 Task: Add an event with the title Second Training Session: Sales Presentation Skills, date '2024/05/10', time 9:40 AM to 11:40 AMand add a description: The quality assurance team will examine the actual deliverables produced during the project, such as software applications, reports, or physical products. They will verify that the deliverables meet the specified requirements, functional specifications, and quality standards., put the event into Orange category . Add location for the event as: Luxor, Egypt, logged in from the account softage.8@softage.netand send the event invitation to softage.6@softage.net and softage.7@softage.net. Set a reminder for the event 12 hour before
Action: Mouse moved to (138, 179)
Screenshot: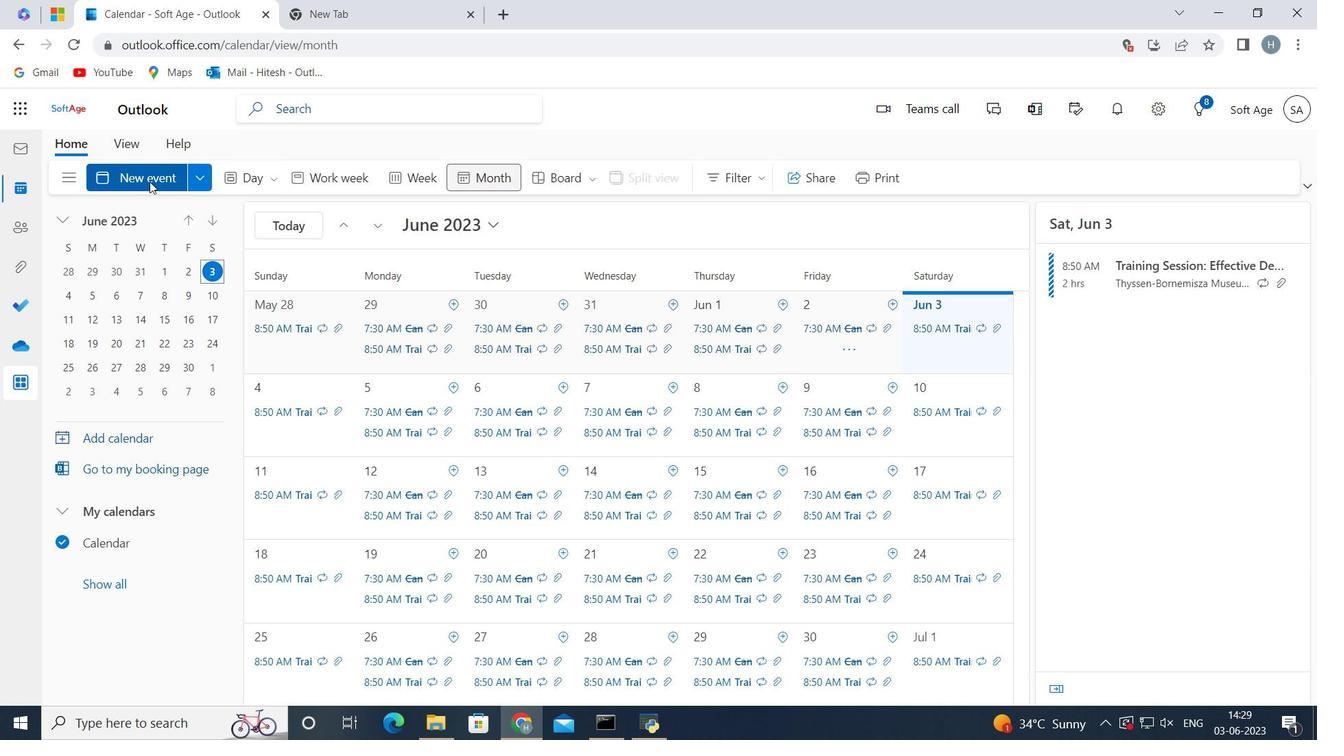 
Action: Mouse pressed left at (138, 179)
Screenshot: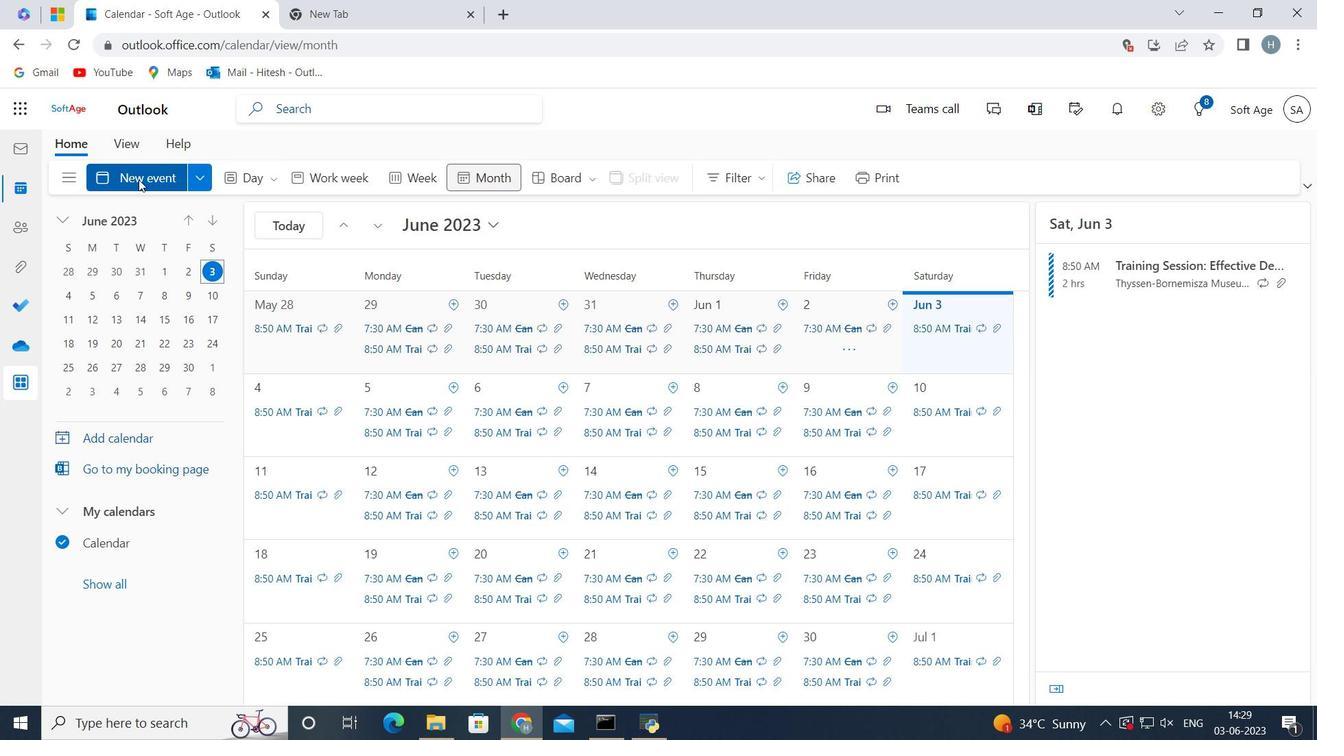 
Action: Mouse moved to (358, 282)
Screenshot: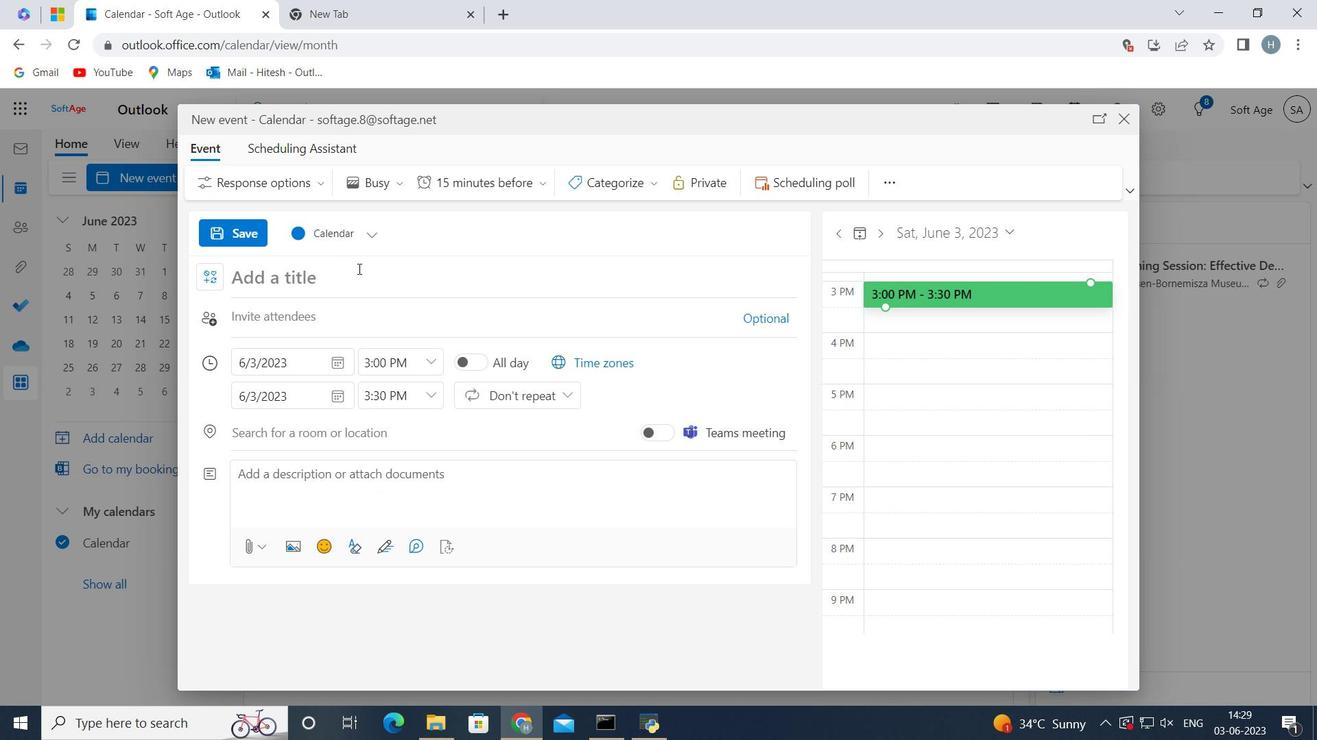 
Action: Mouse pressed left at (358, 282)
Screenshot: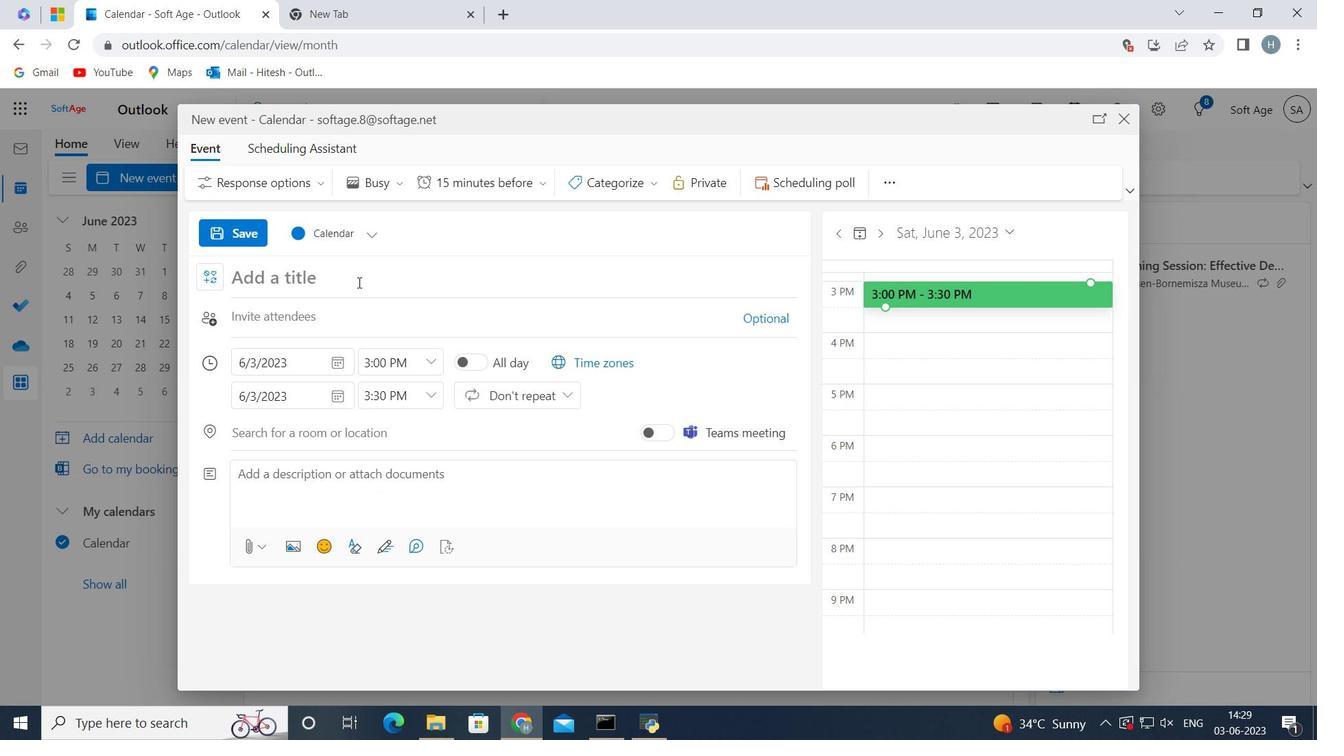 
Action: Key pressed <Key.shift>Second<Key.space><Key.shift><Key.shift><Key.shift><Key.shift>Training<Key.space><Key.shift>Session<Key.shift_r>:<Key.space><Key.shift>Sales<Key.space><Key.shift>Presentation<Key.space><Key.shift>Skills<Key.space>
Screenshot: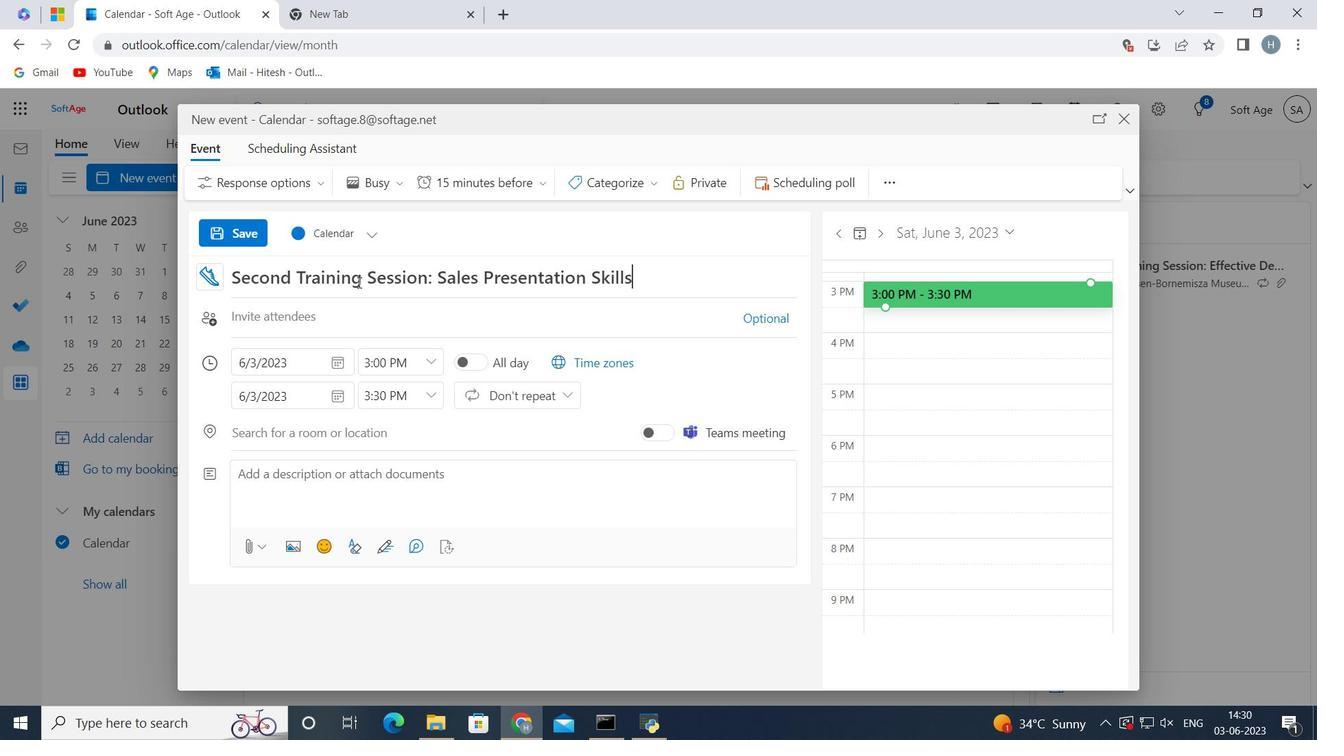 
Action: Mouse moved to (338, 365)
Screenshot: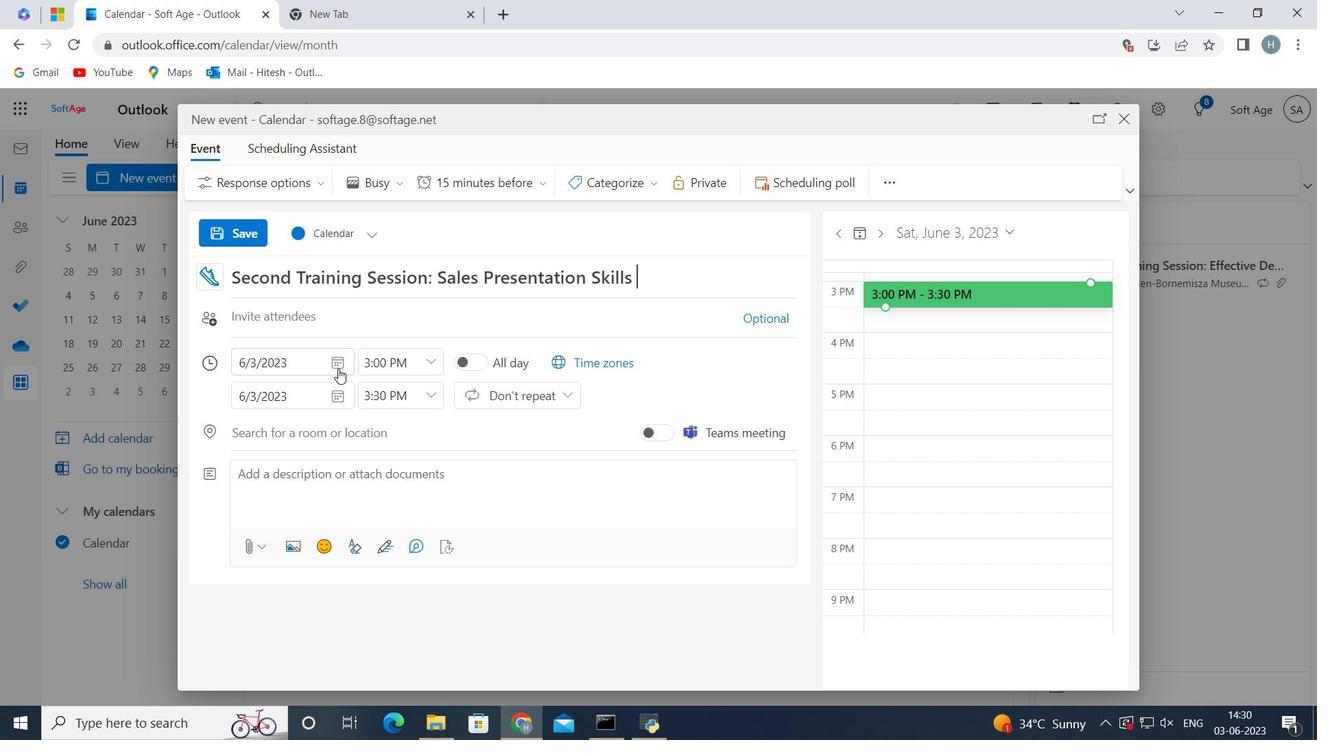 
Action: Mouse pressed left at (338, 365)
Screenshot: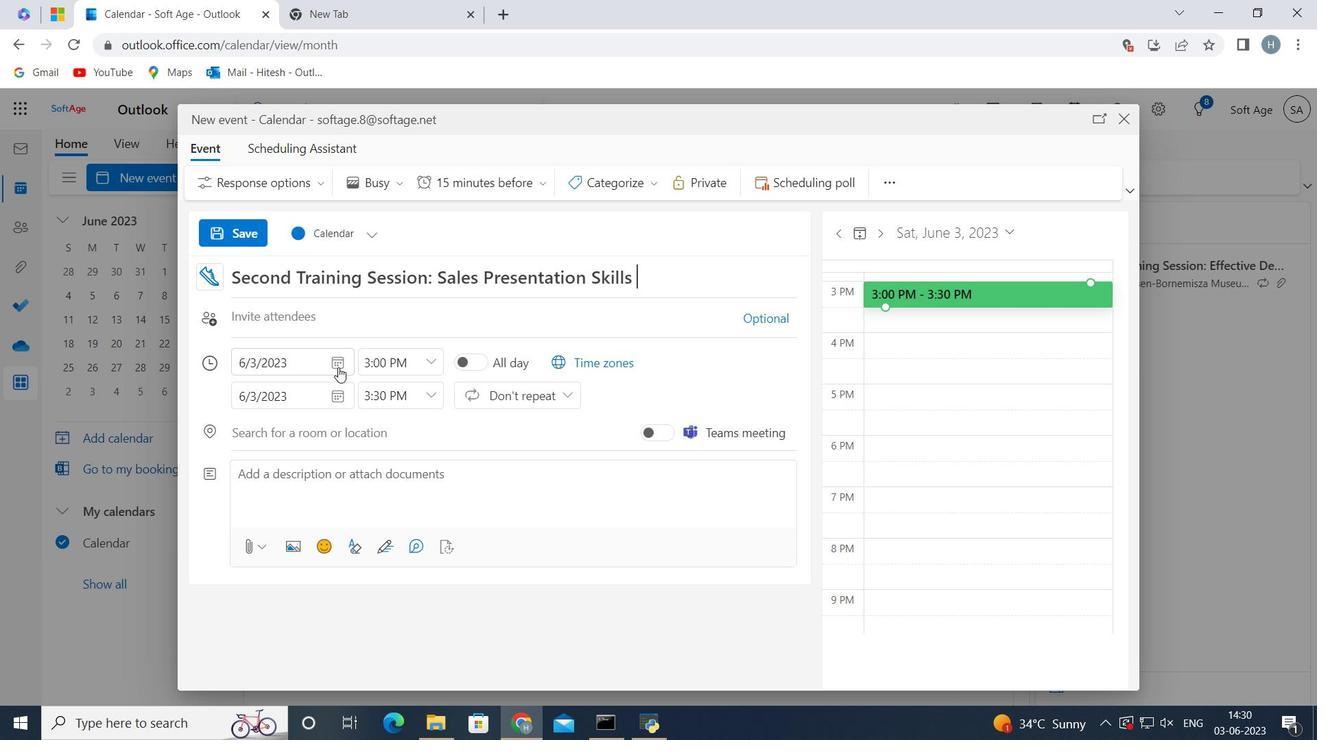 
Action: Mouse moved to (302, 401)
Screenshot: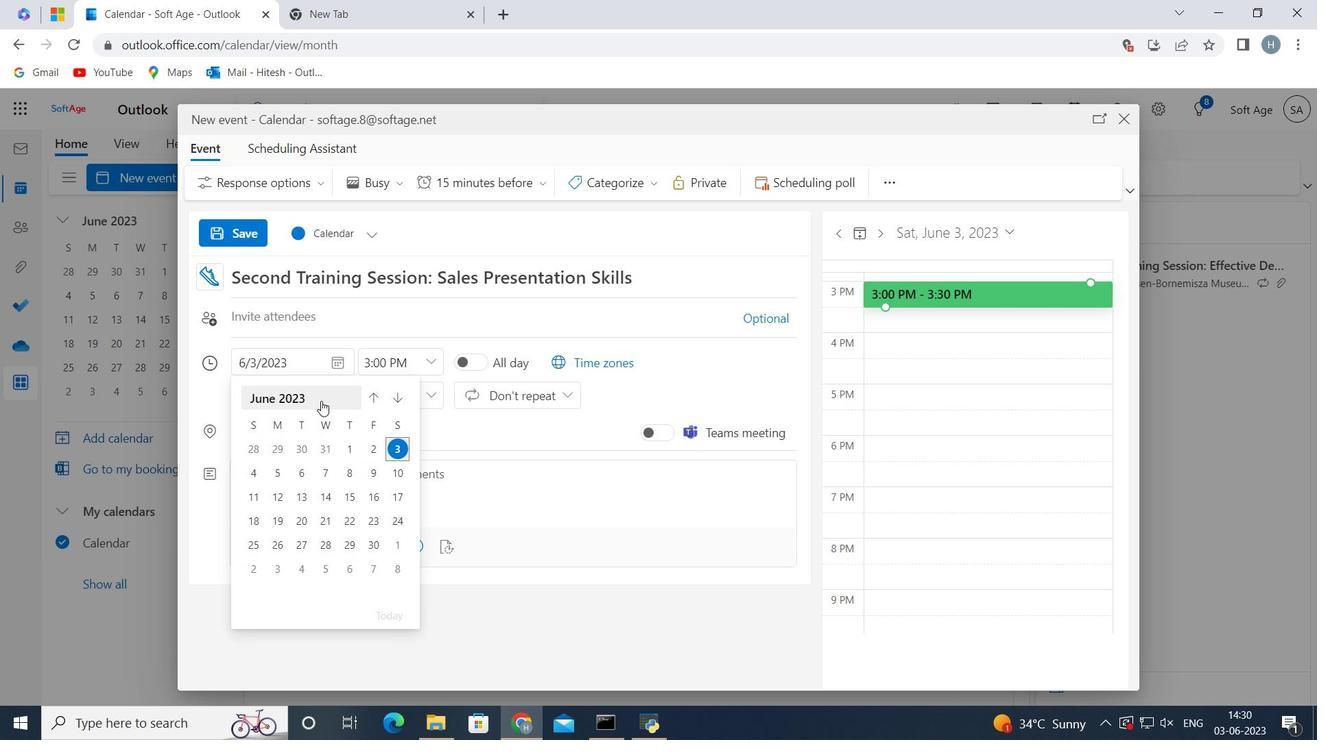 
Action: Mouse pressed left at (302, 401)
Screenshot: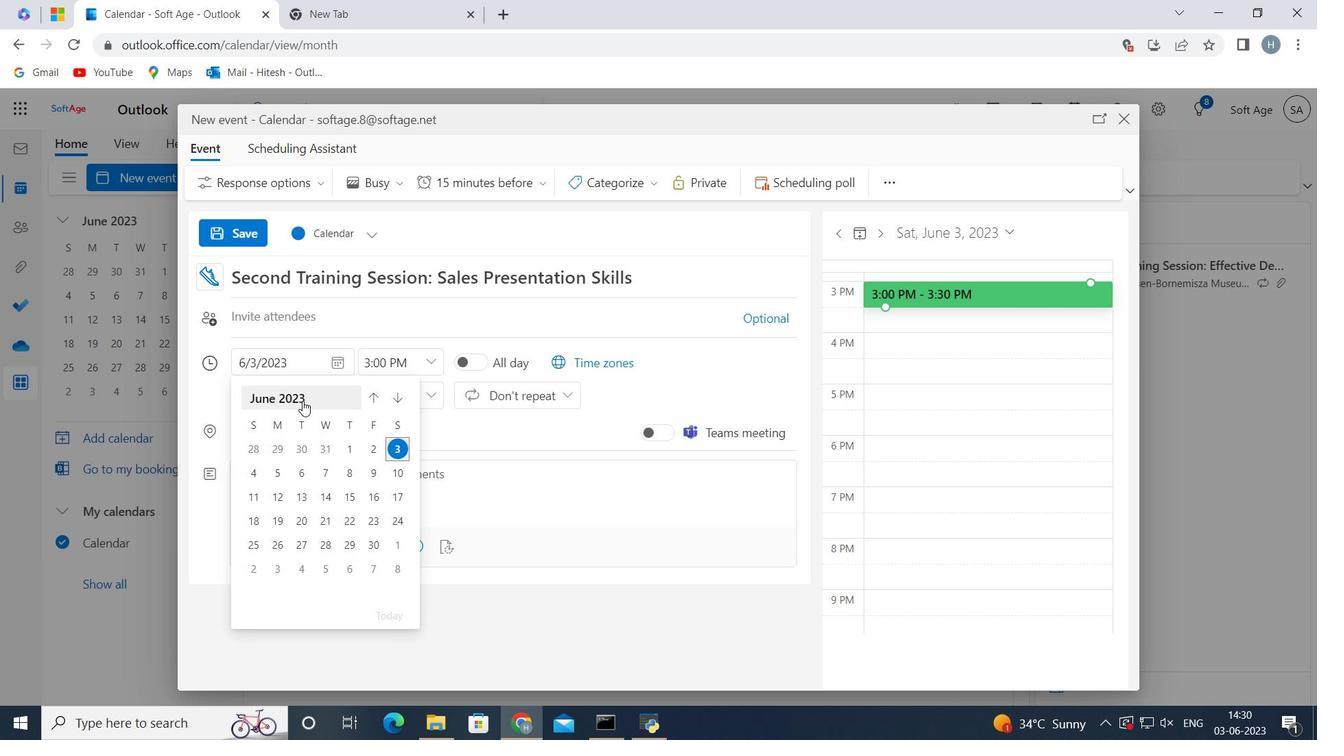 
Action: Mouse moved to (301, 400)
Screenshot: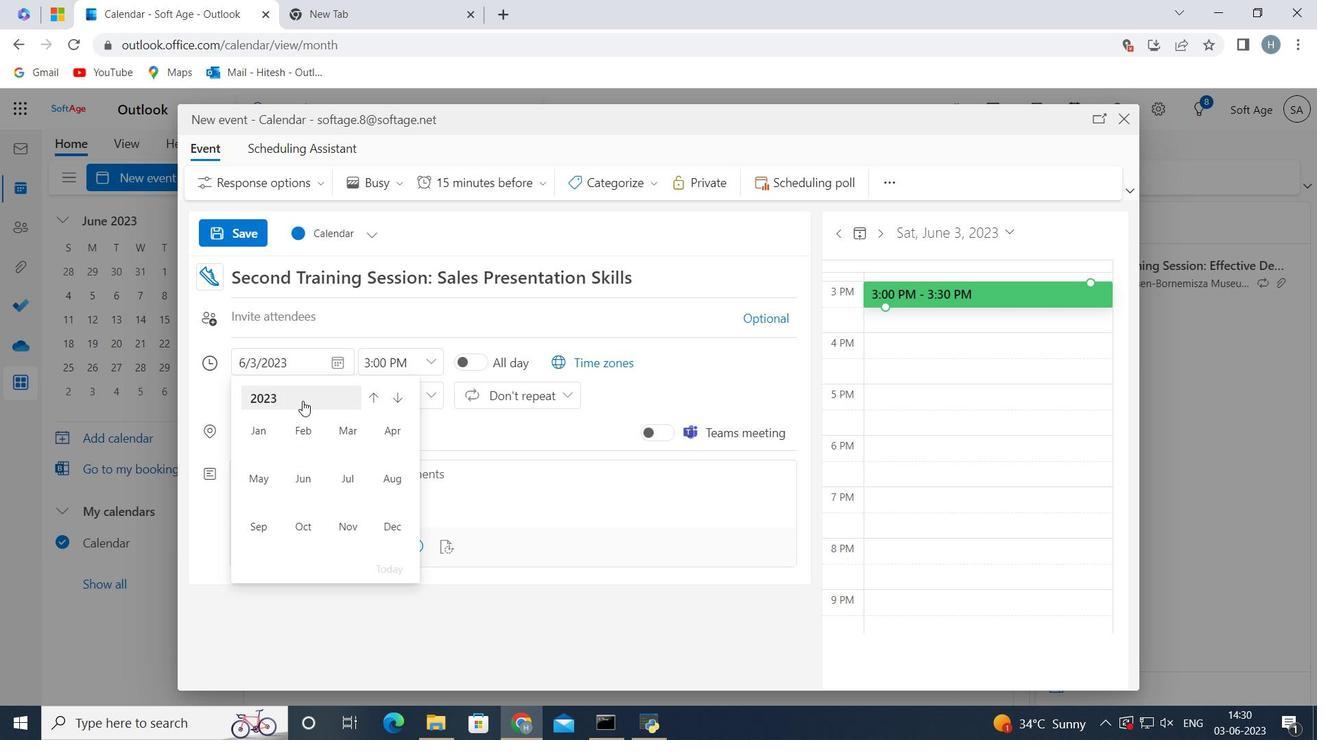 
Action: Mouse pressed left at (301, 400)
Screenshot: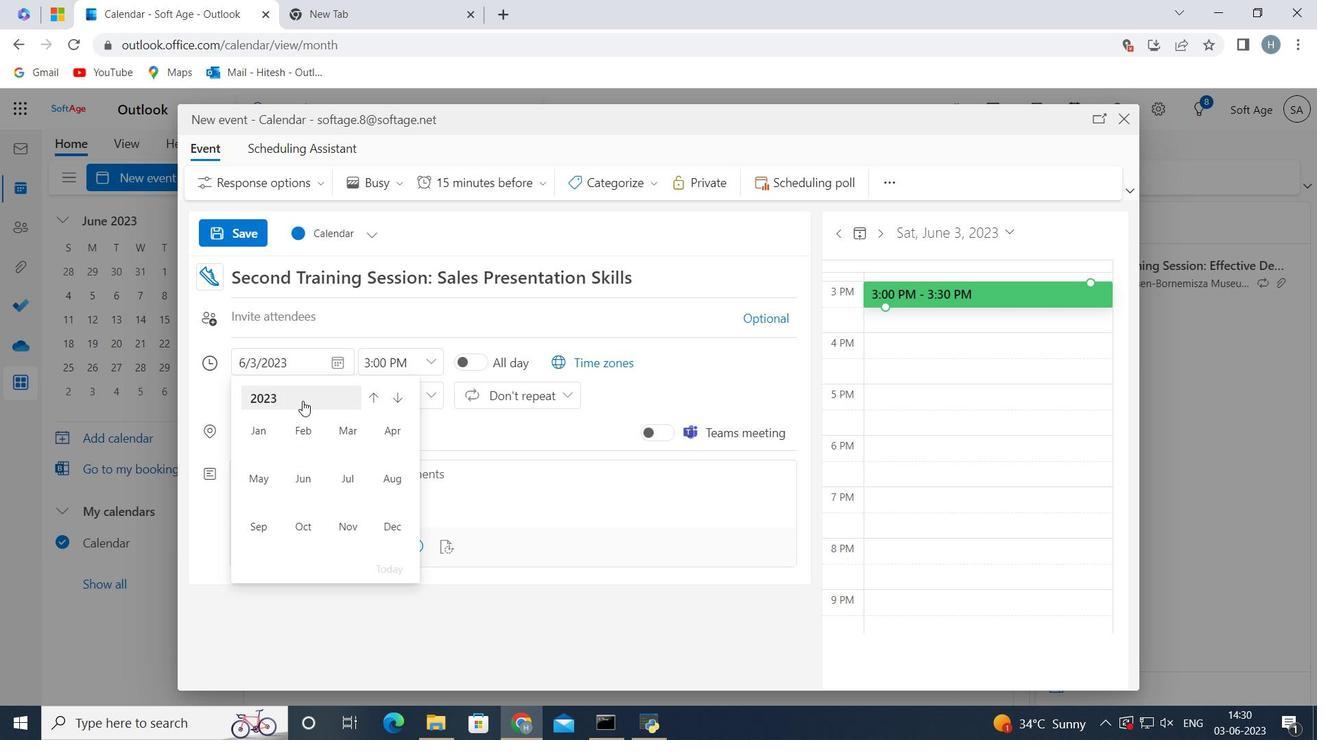 
Action: Mouse moved to (260, 472)
Screenshot: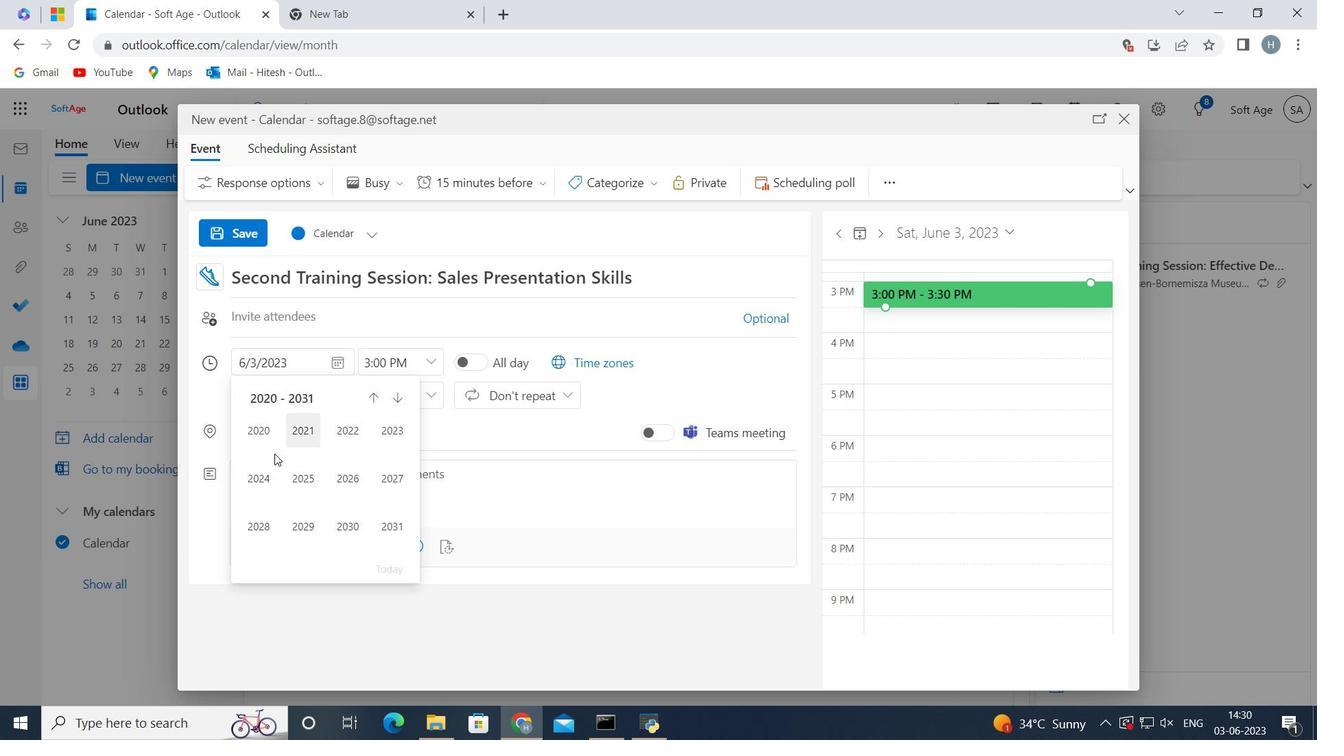 
Action: Mouse pressed left at (260, 472)
Screenshot: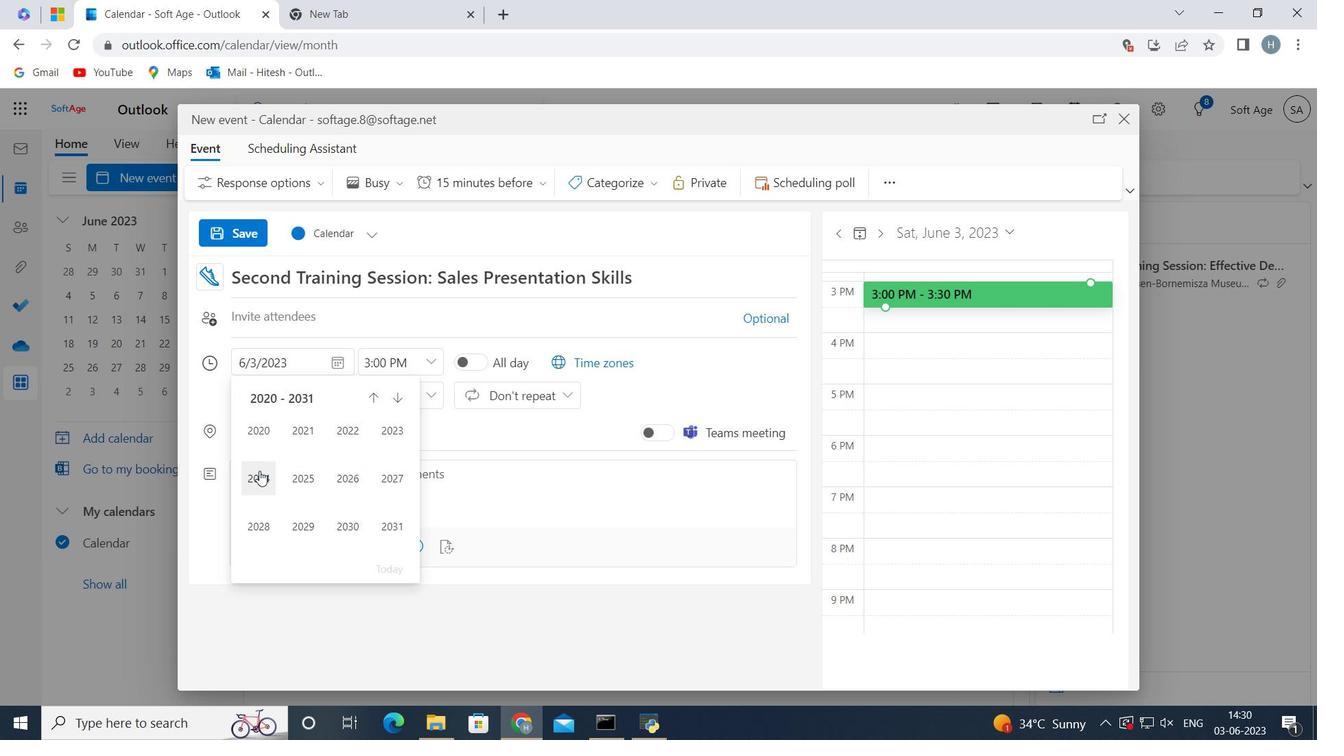 
Action: Mouse moved to (268, 469)
Screenshot: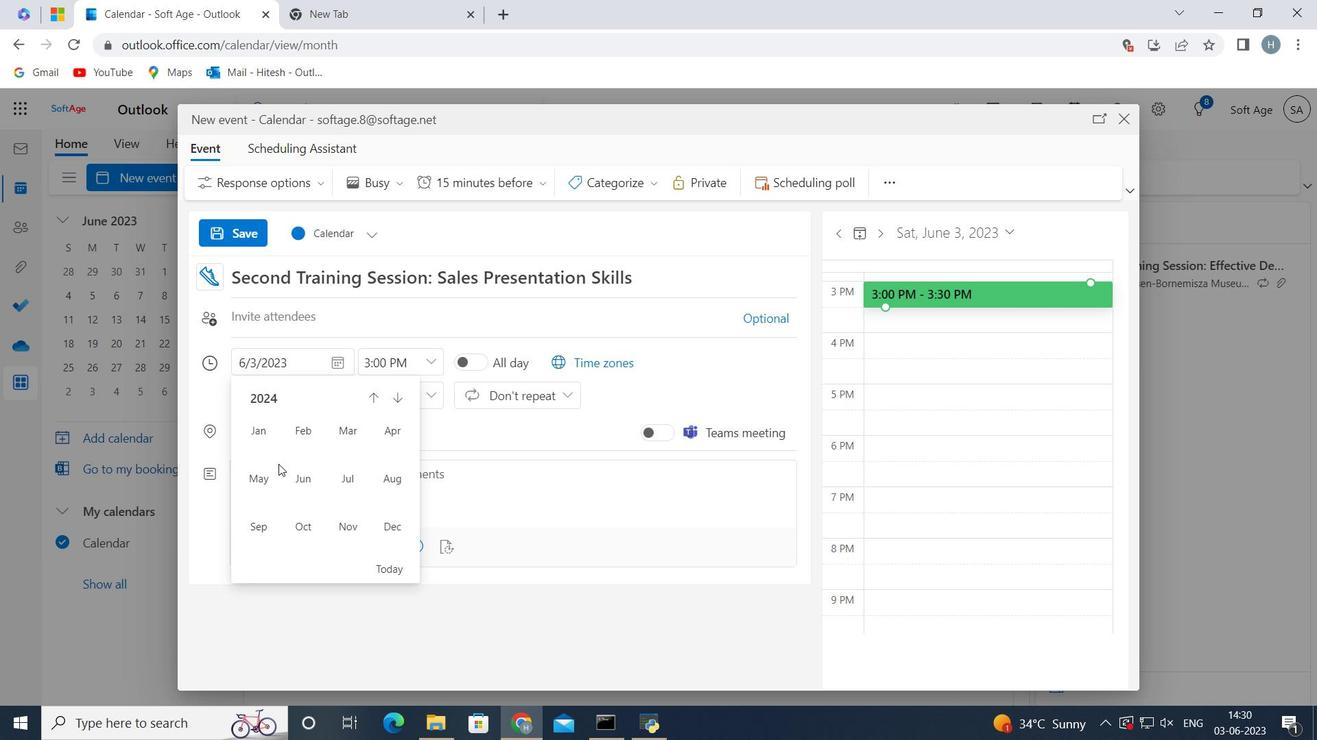 
Action: Mouse pressed left at (268, 469)
Screenshot: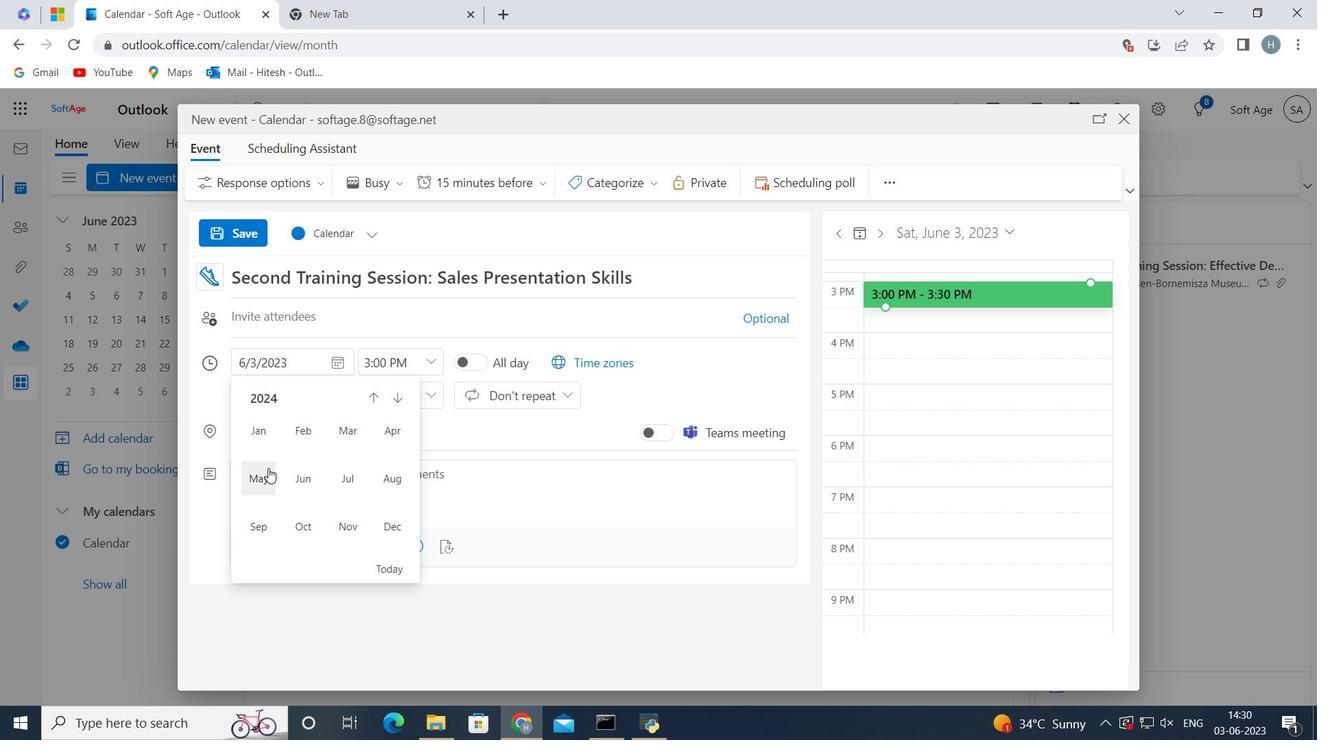 
Action: Mouse moved to (375, 473)
Screenshot: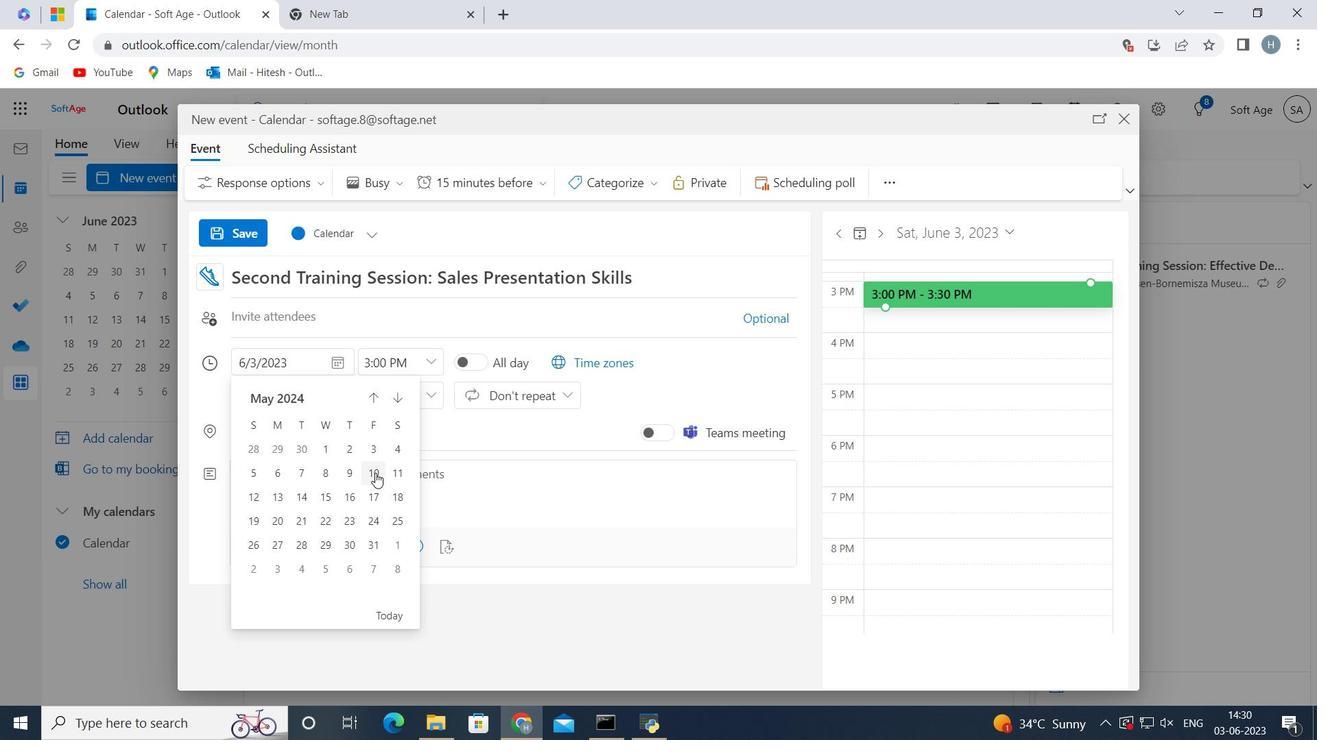 
Action: Mouse pressed left at (375, 473)
Screenshot: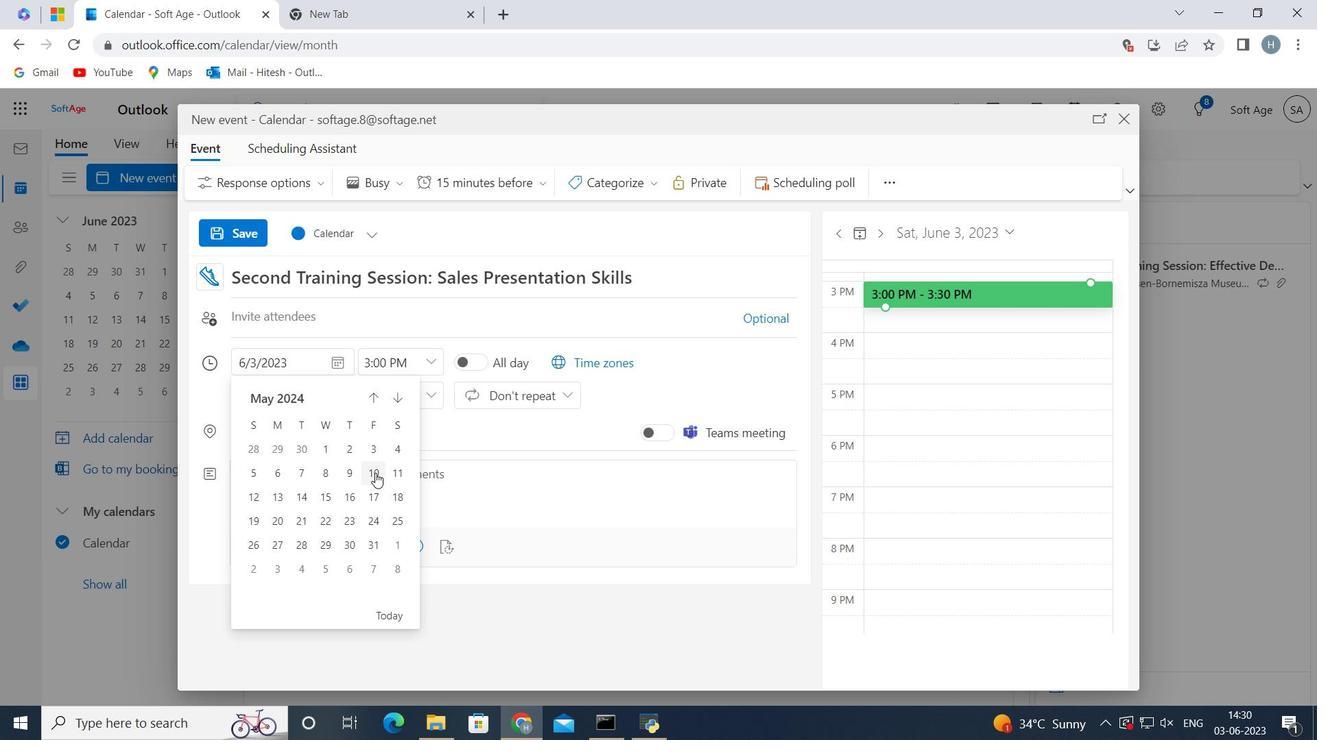
Action: Mouse moved to (429, 362)
Screenshot: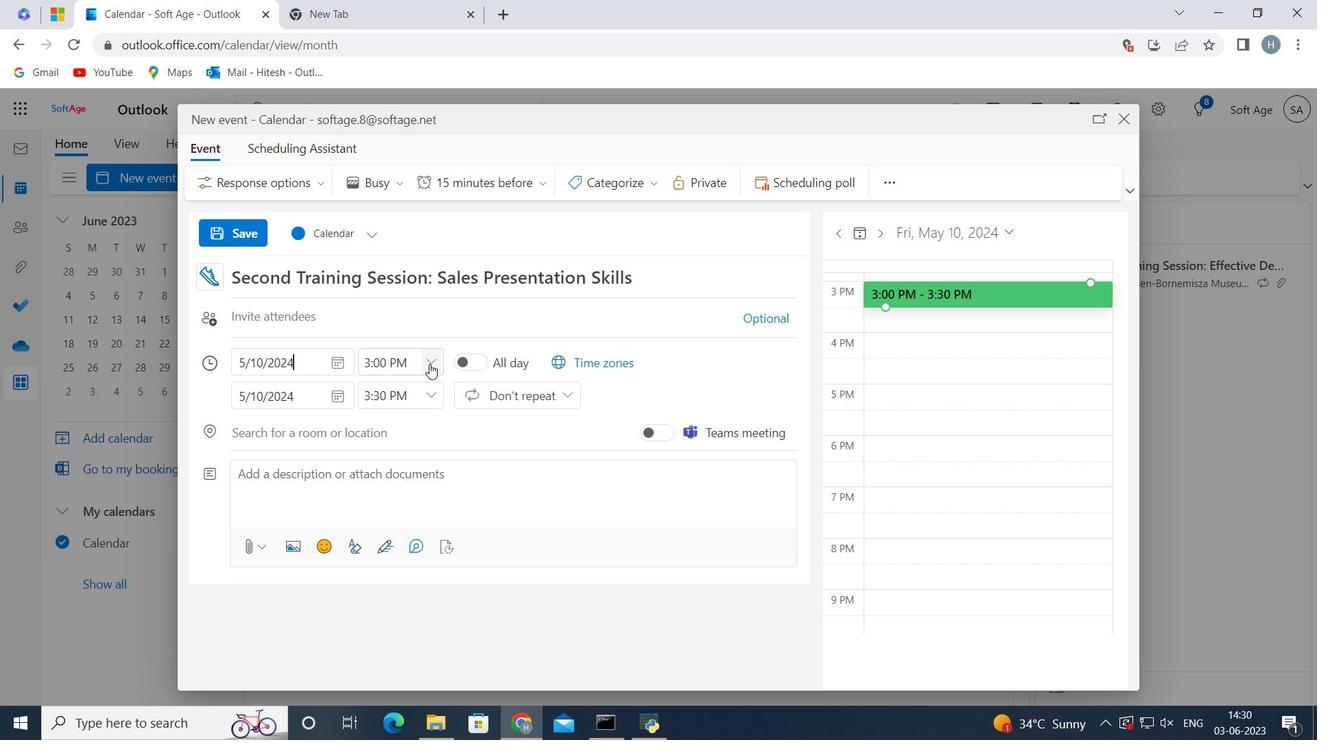 
Action: Mouse pressed left at (429, 362)
Screenshot: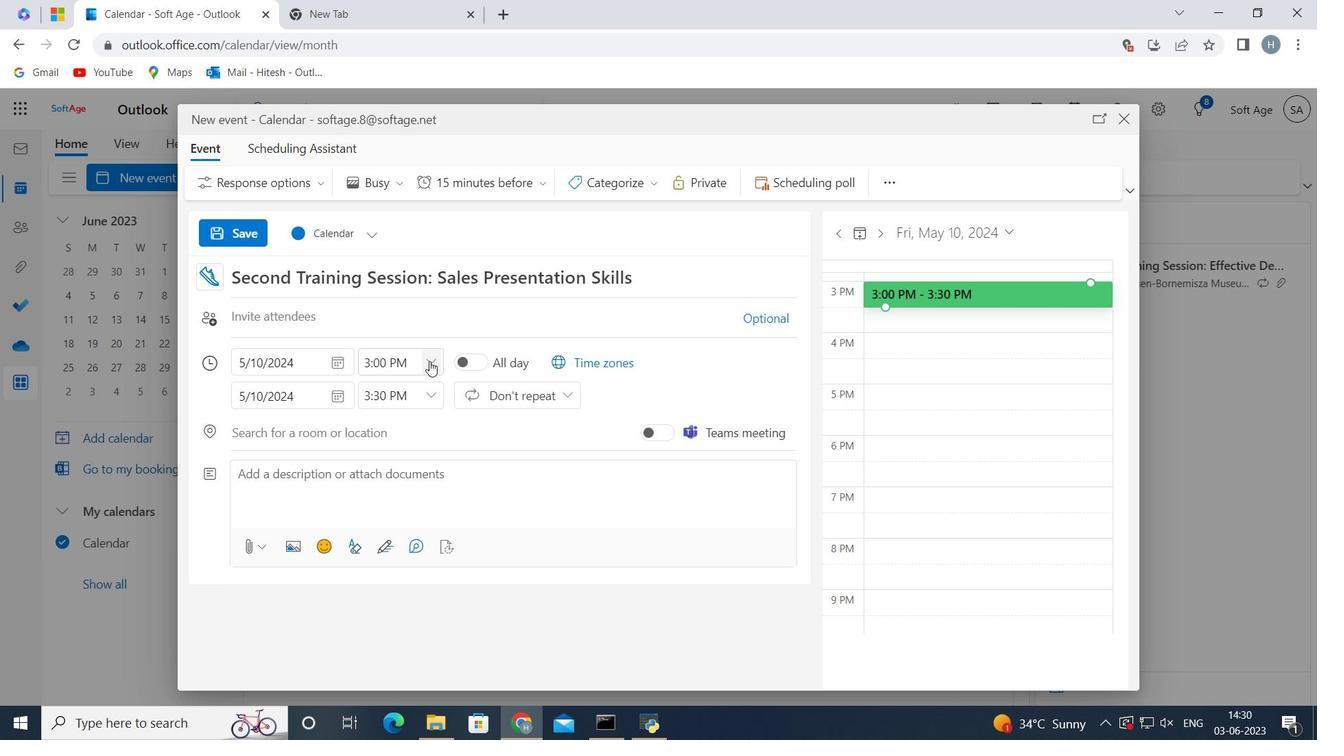 
Action: Mouse moved to (394, 437)
Screenshot: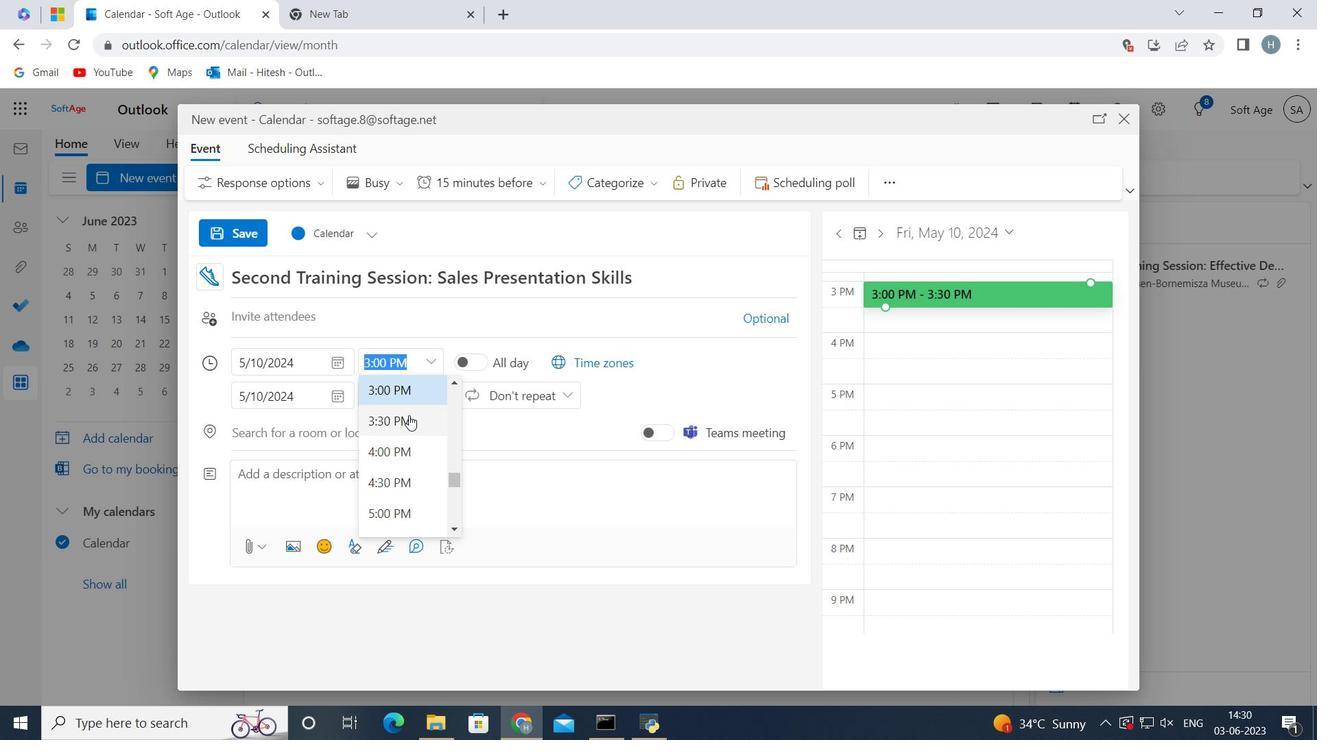 
Action: Mouse scrolled (394, 438) with delta (0, 0)
Screenshot: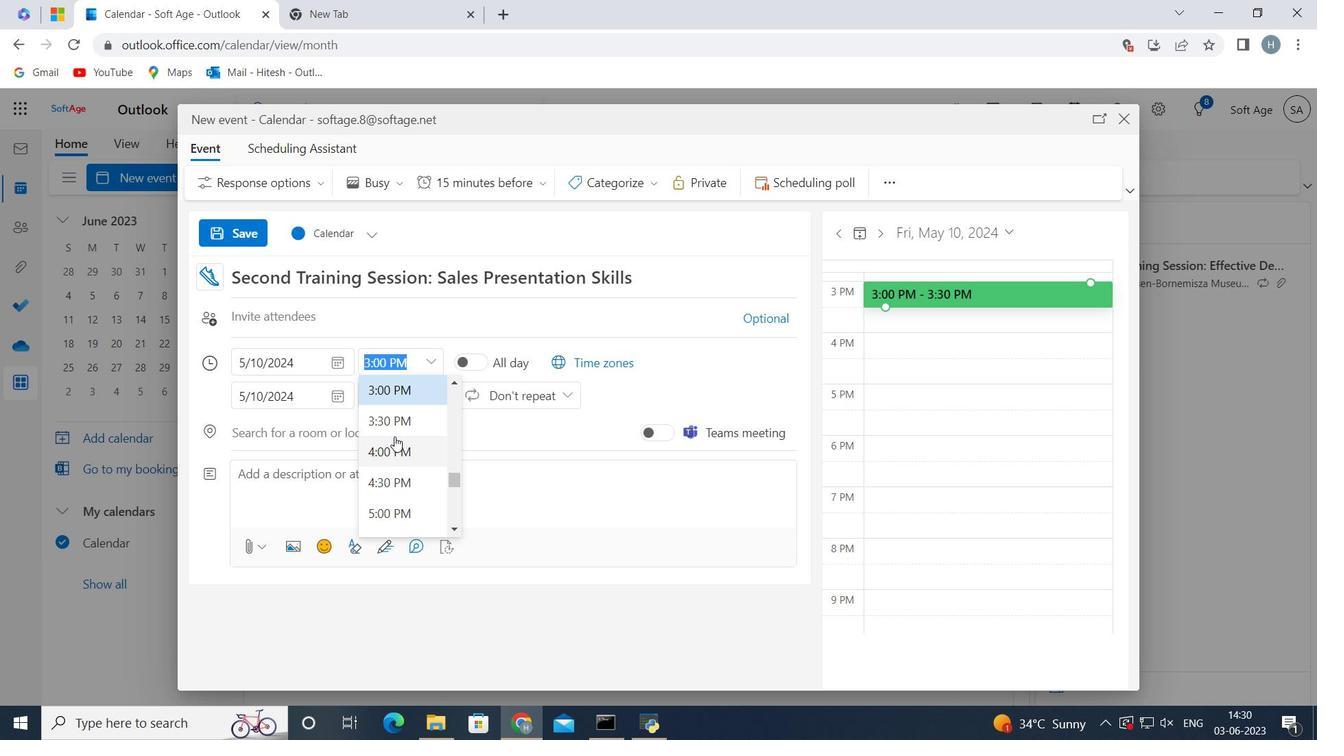 
Action: Mouse scrolled (394, 438) with delta (0, 0)
Screenshot: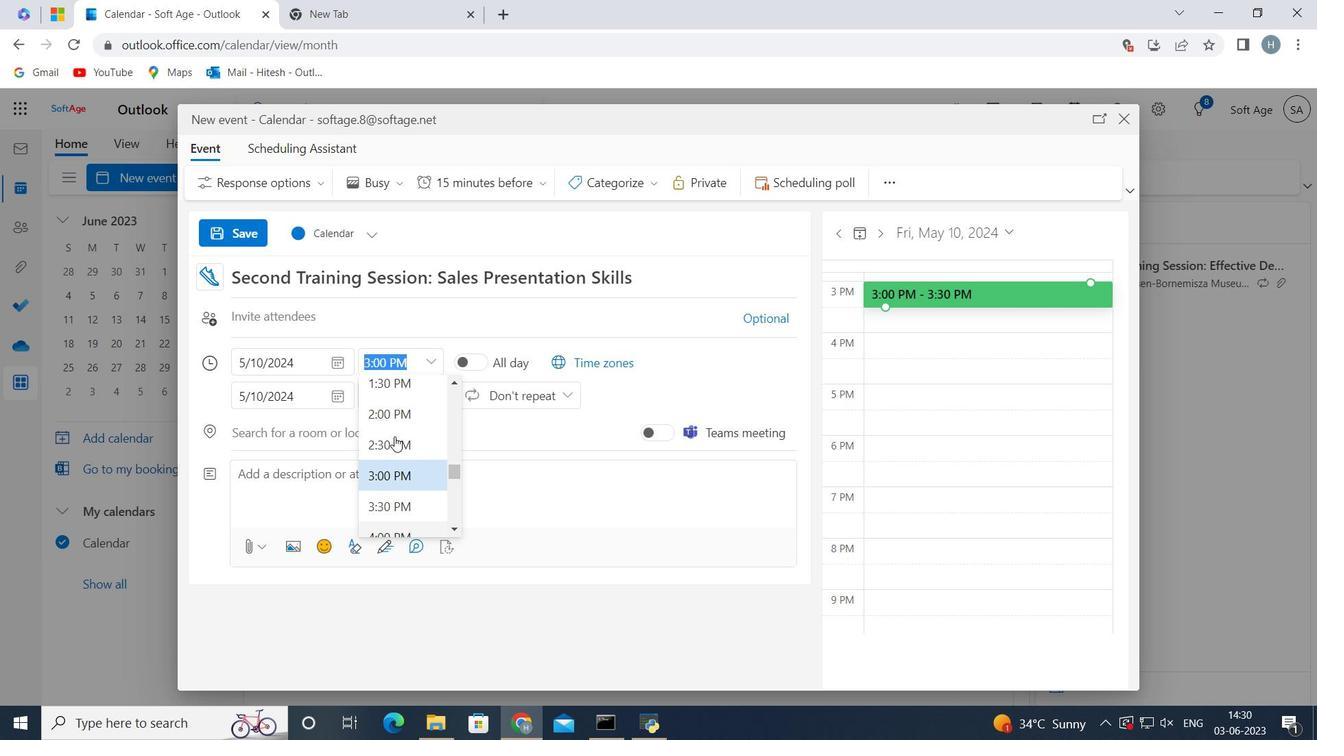 
Action: Mouse scrolled (394, 438) with delta (0, 0)
Screenshot: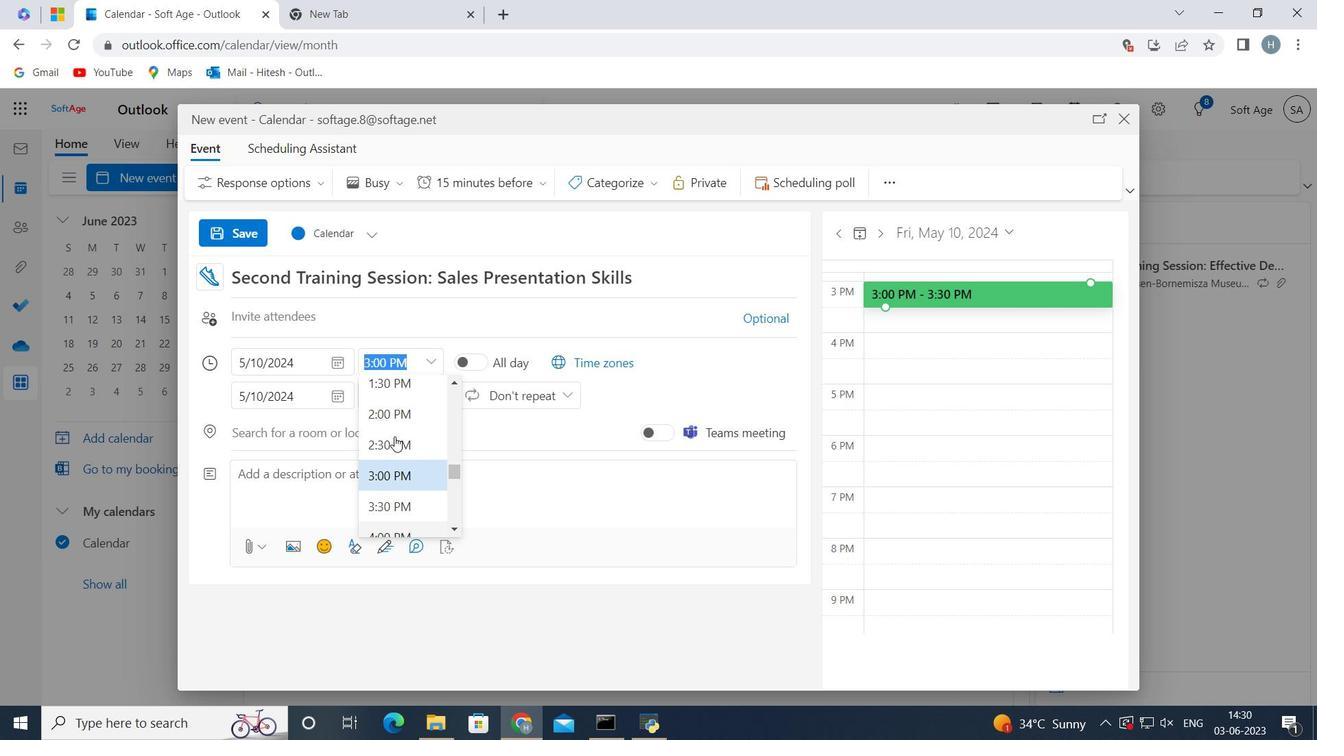 
Action: Mouse scrolled (394, 438) with delta (0, 0)
Screenshot: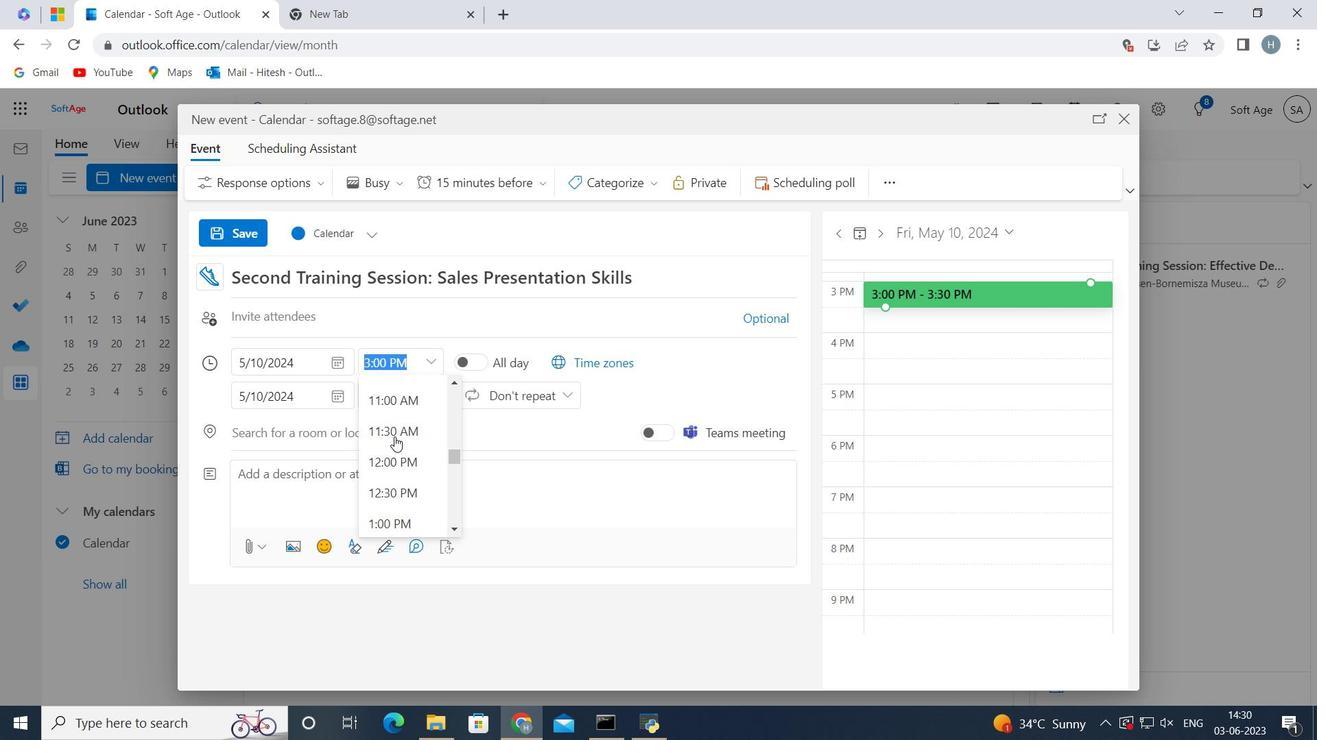 
Action: Mouse scrolled (394, 438) with delta (0, 0)
Screenshot: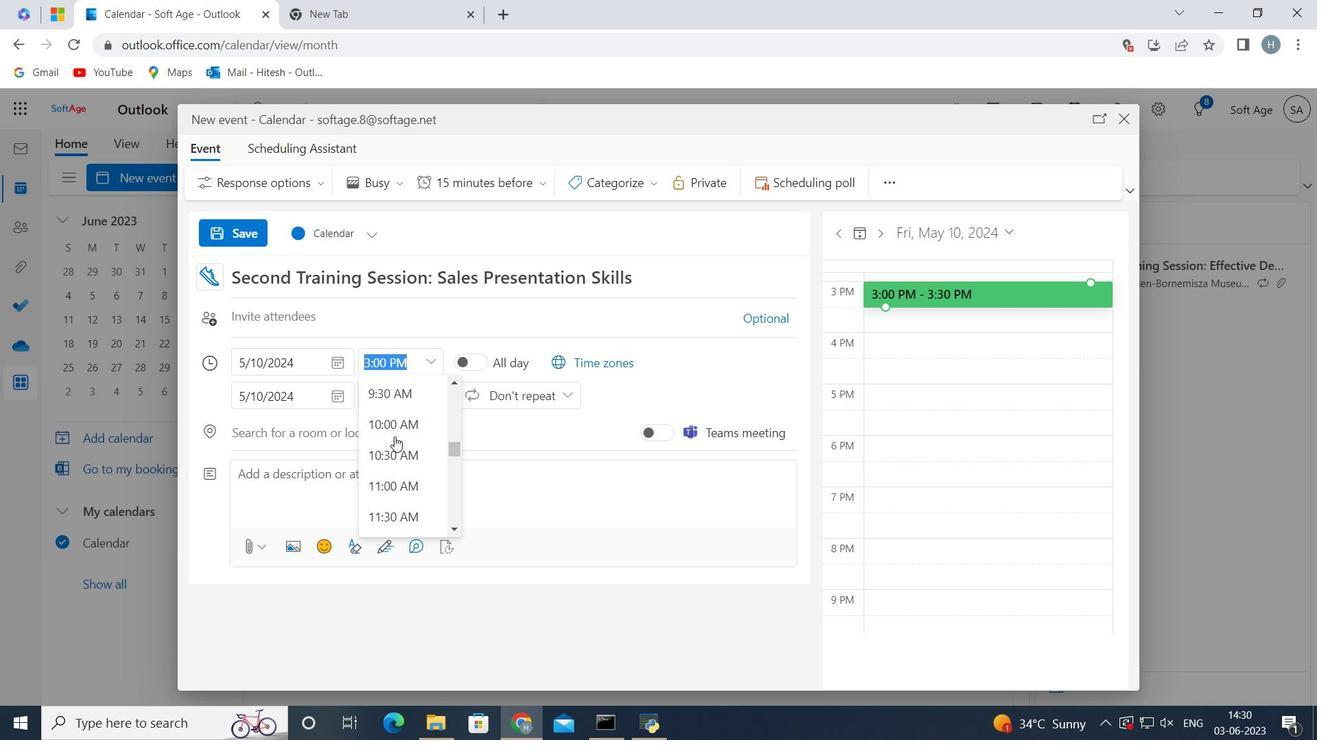 
Action: Mouse moved to (374, 478)
Screenshot: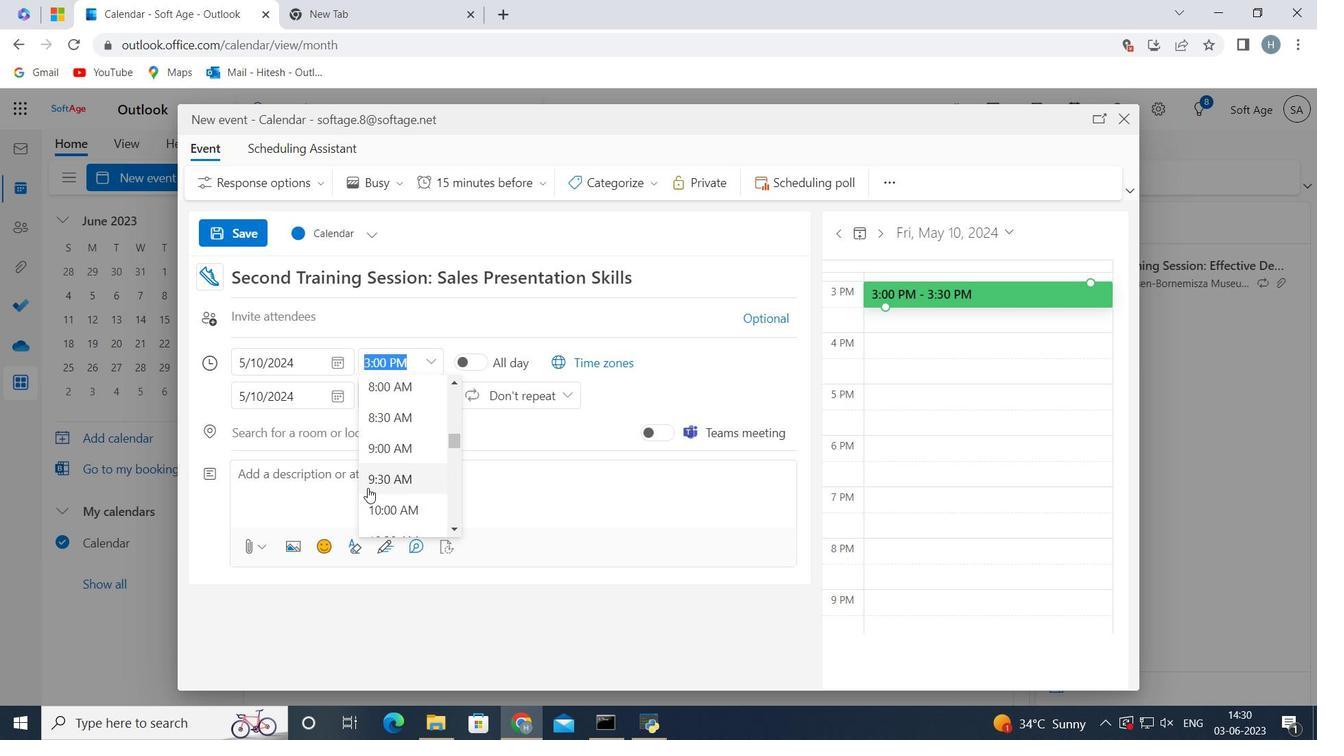 
Action: Mouse pressed left at (374, 478)
Screenshot: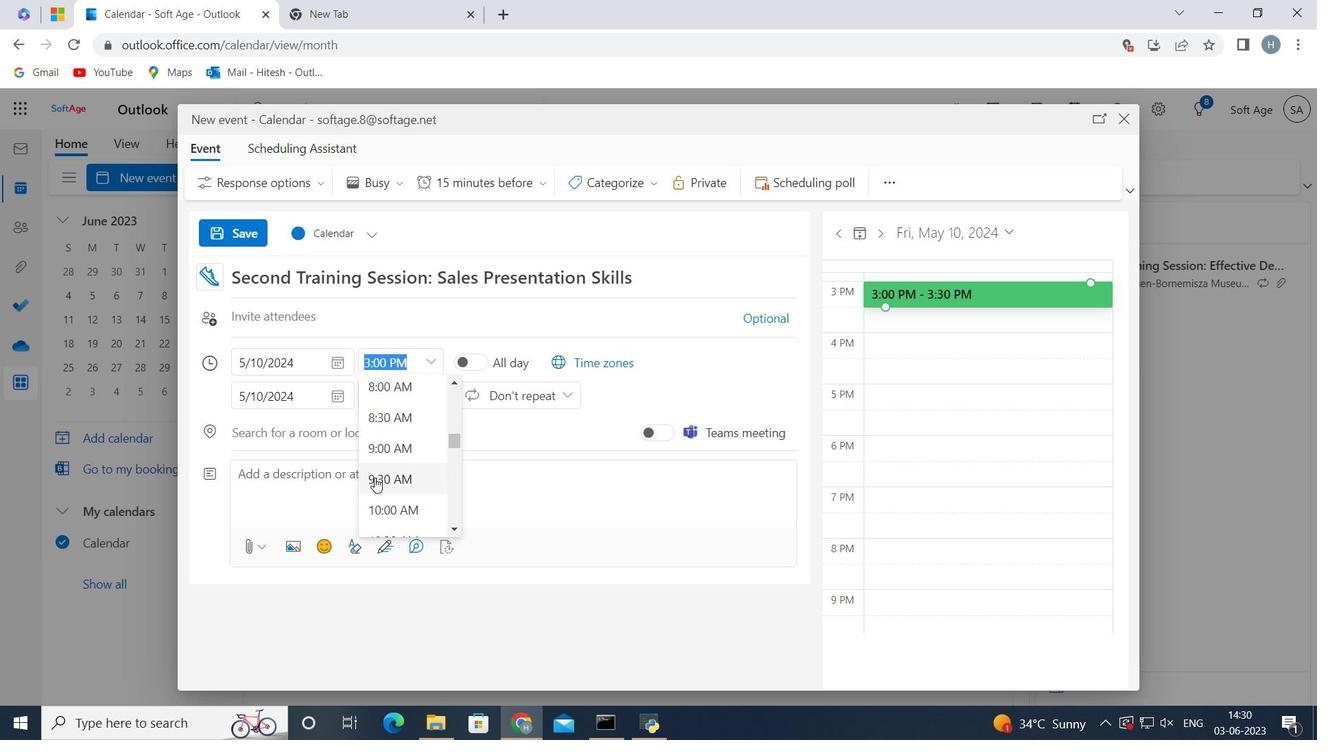 
Action: Mouse moved to (389, 357)
Screenshot: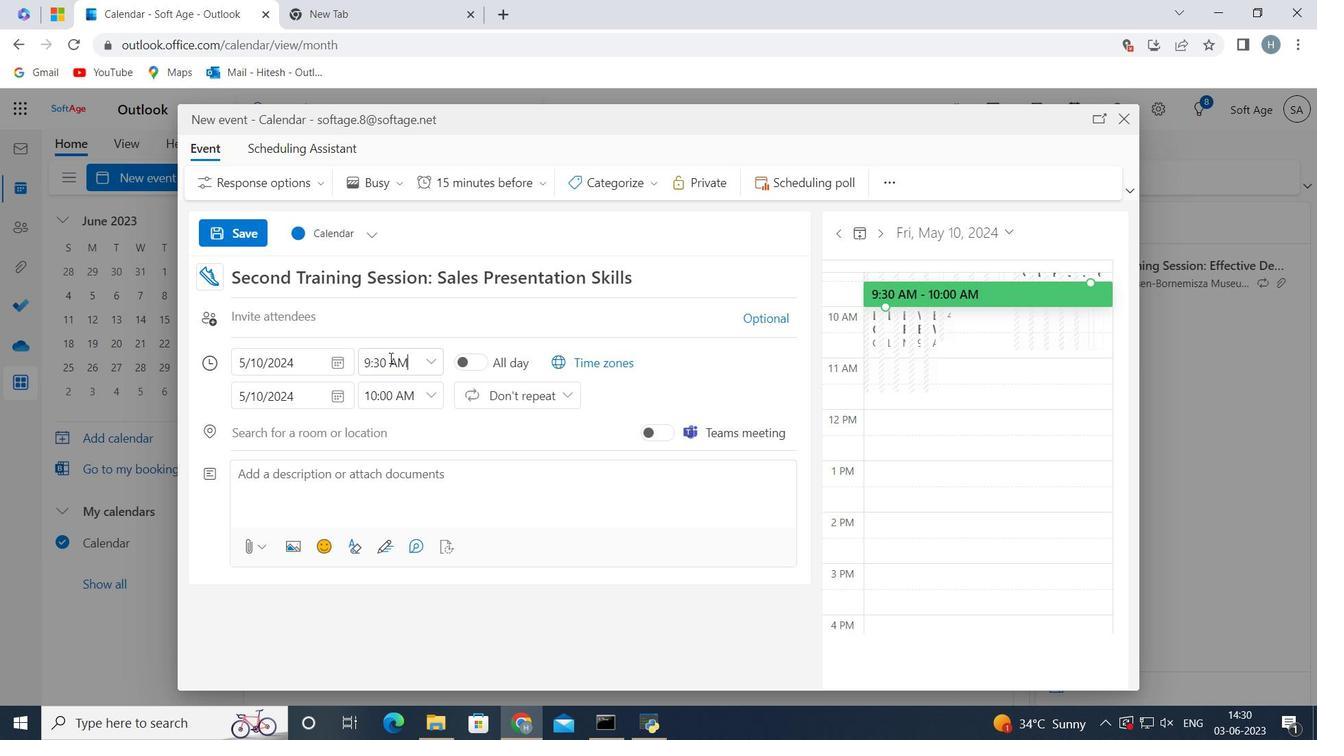
Action: Mouse pressed left at (389, 357)
Screenshot: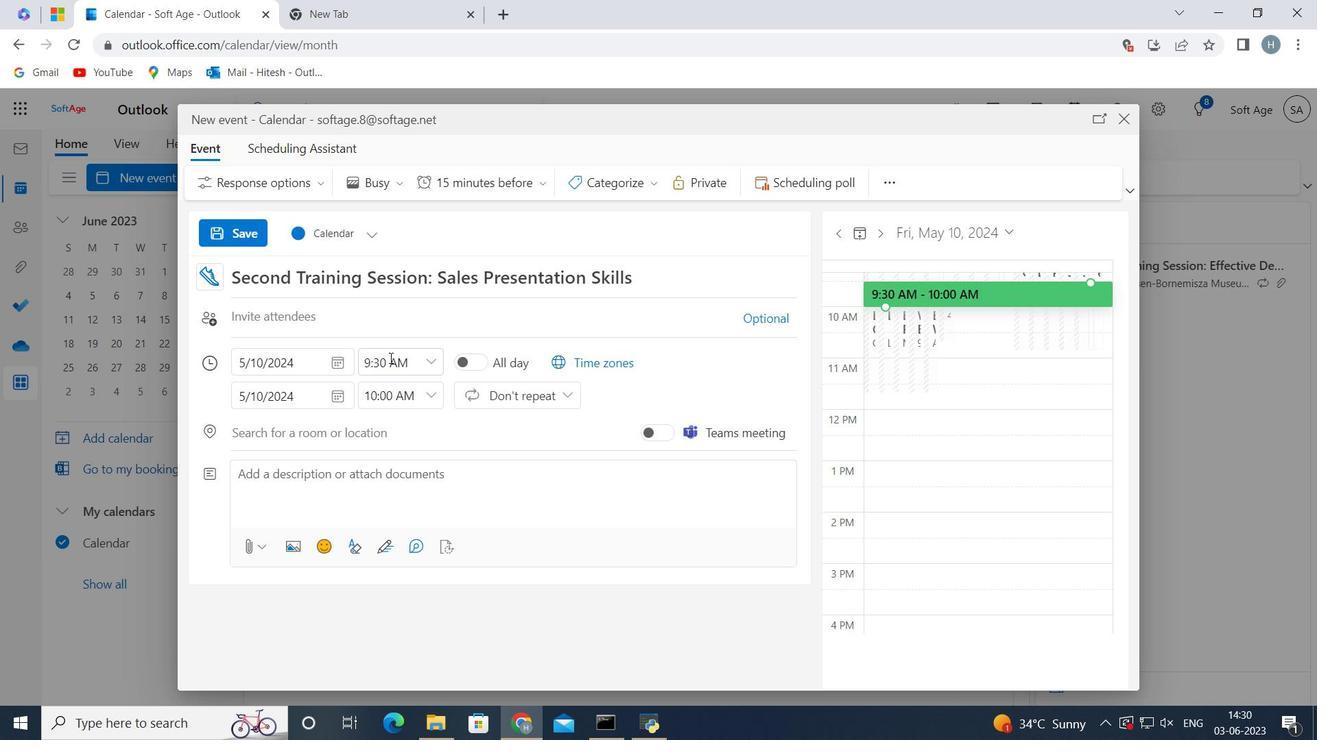 
Action: Key pressed <Key.left><Key.backspace>
Screenshot: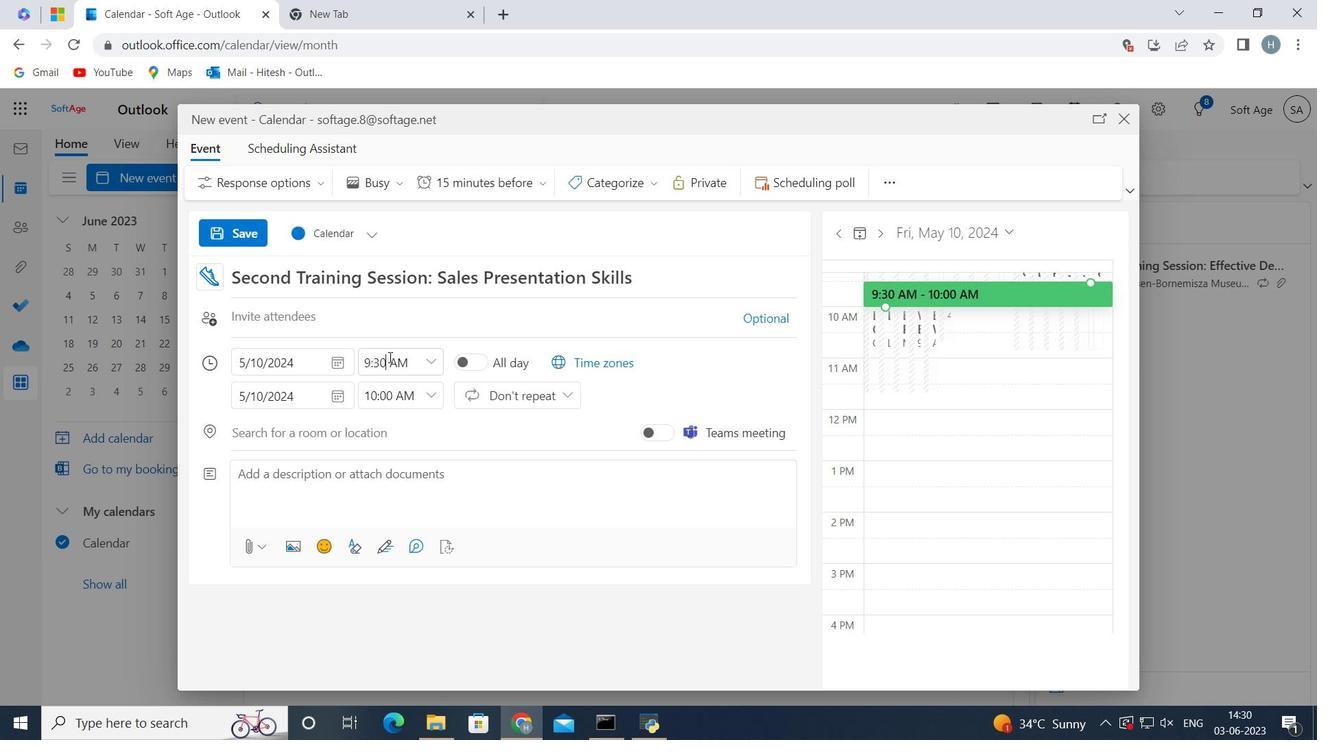 
Action: Mouse moved to (389, 357)
Screenshot: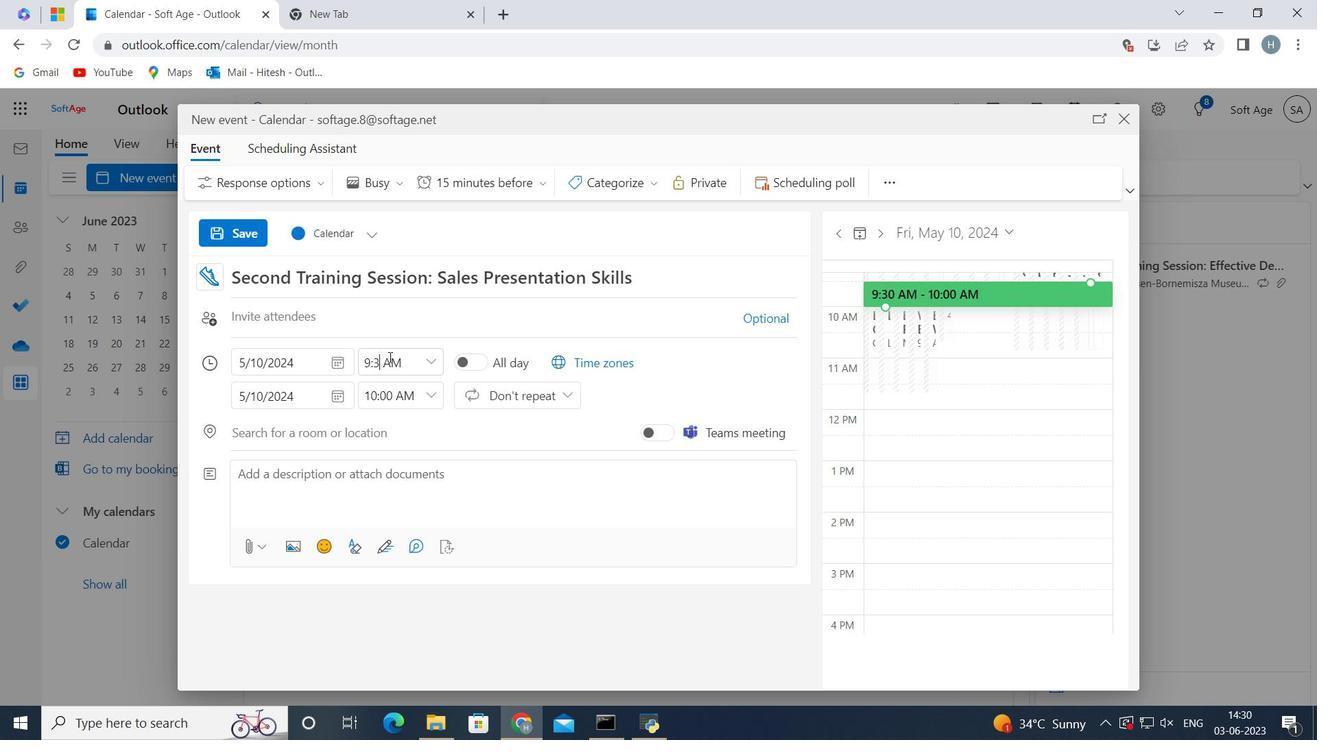 
Action: Key pressed <Key.backspace>40
Screenshot: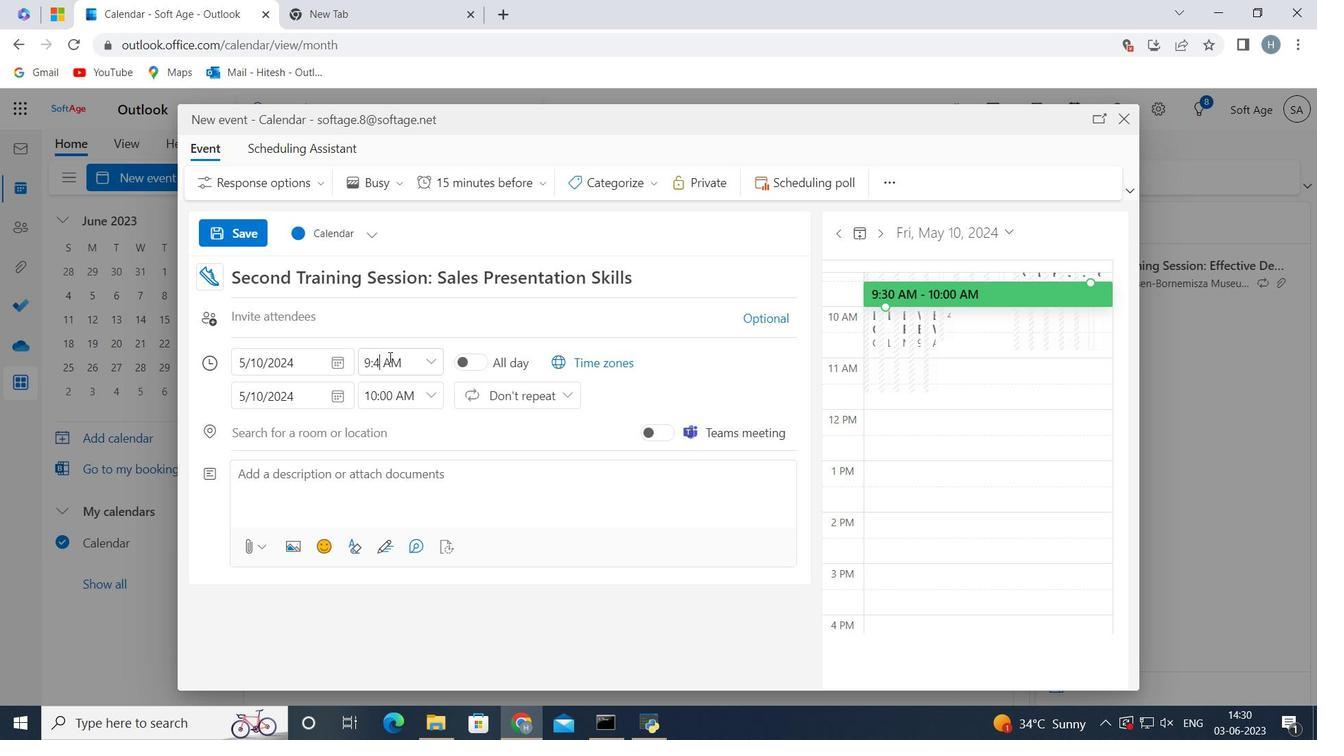 
Action: Mouse moved to (429, 392)
Screenshot: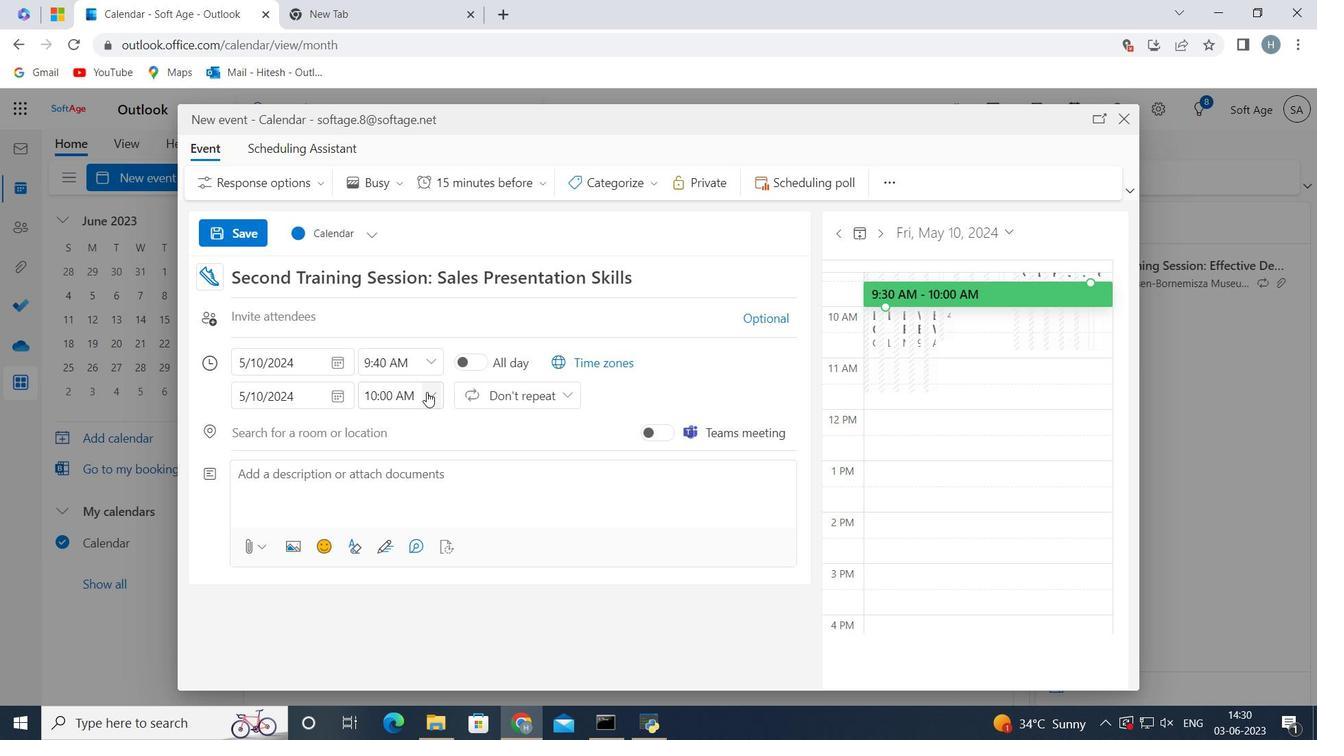 
Action: Mouse pressed left at (429, 392)
Screenshot: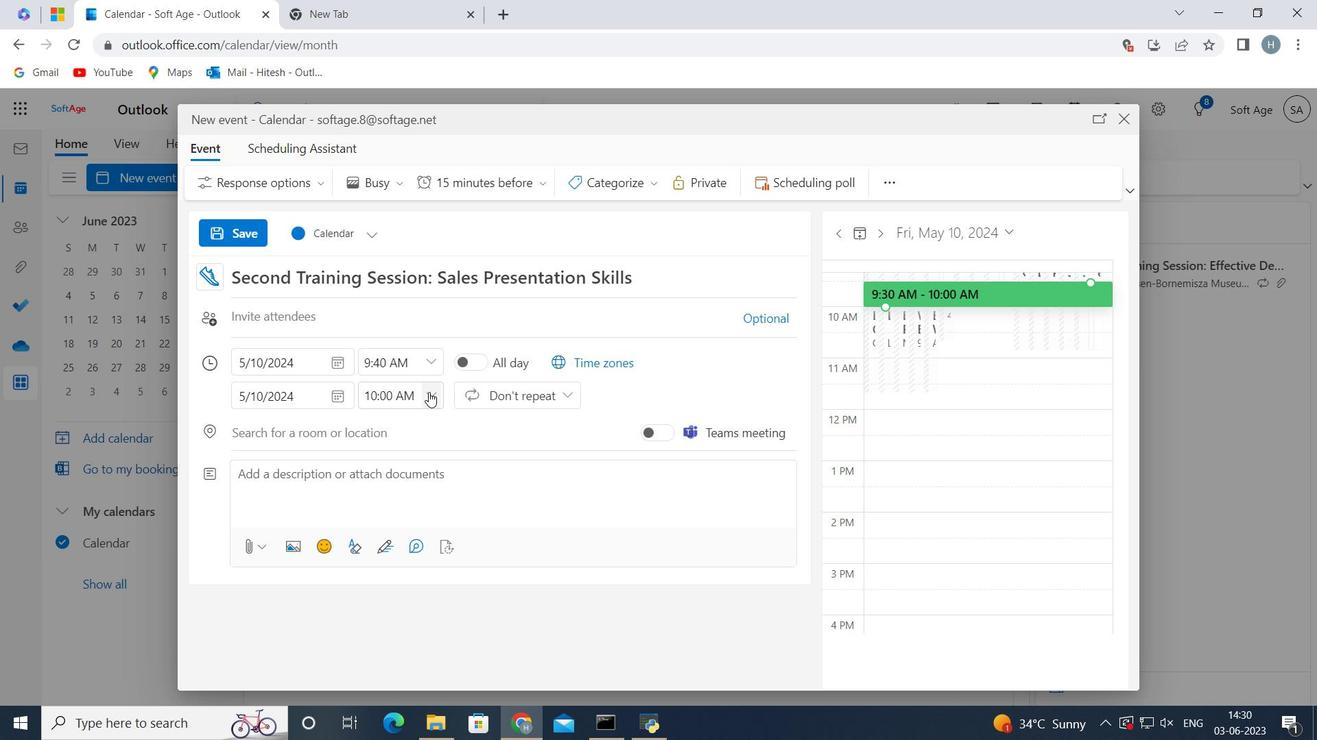 
Action: Mouse moved to (411, 507)
Screenshot: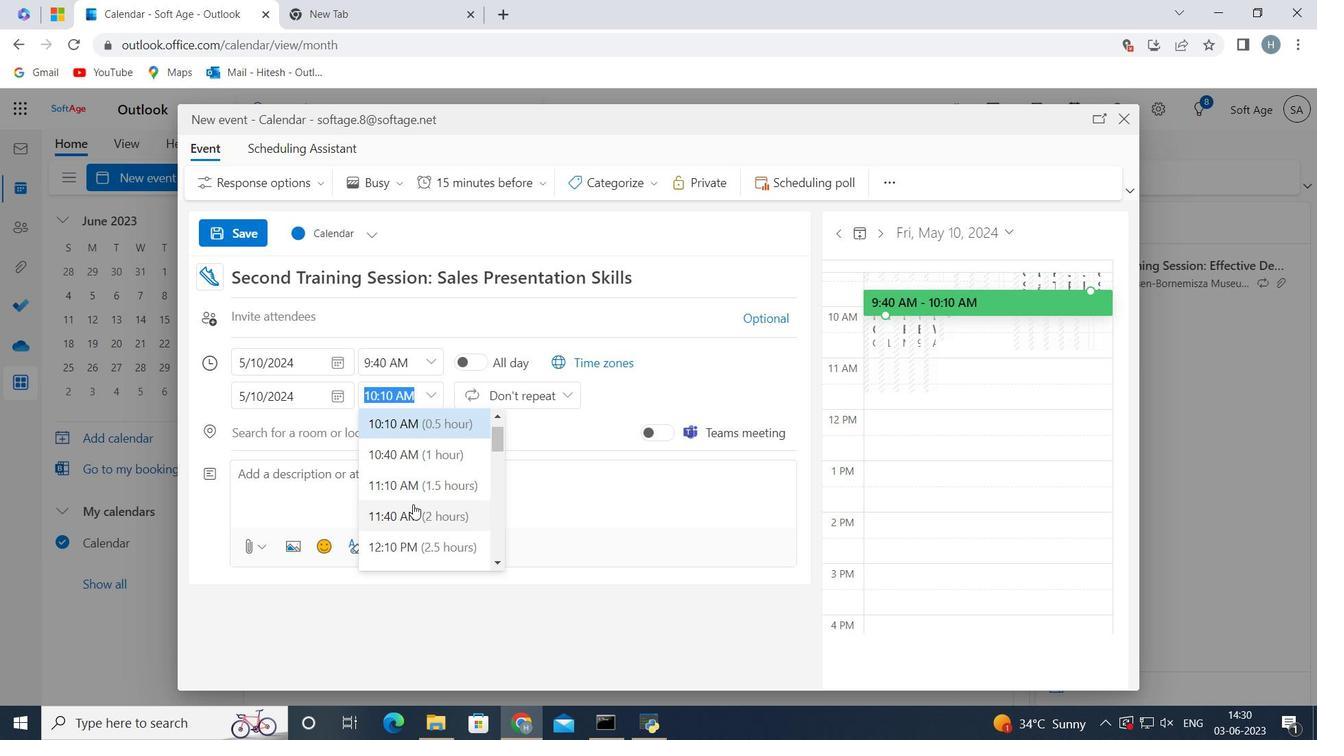 
Action: Mouse pressed left at (411, 507)
Screenshot: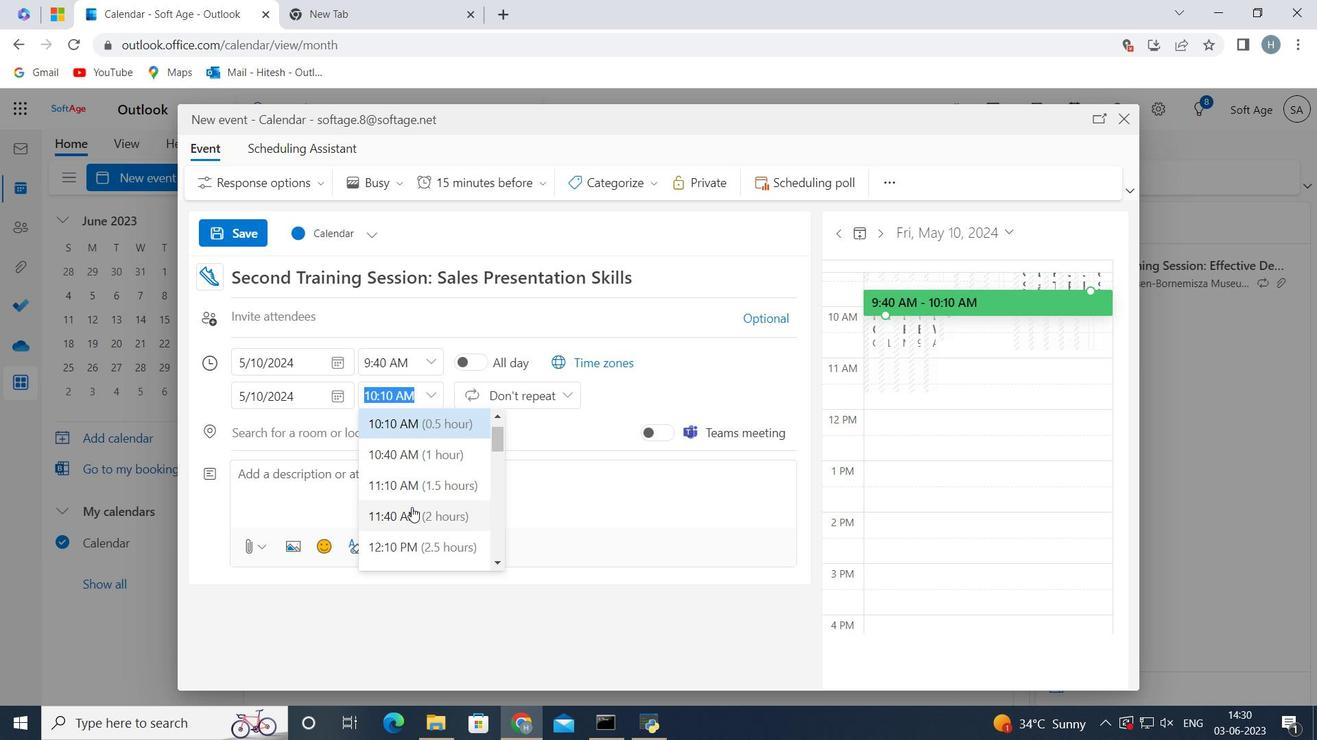 
Action: Mouse moved to (356, 465)
Screenshot: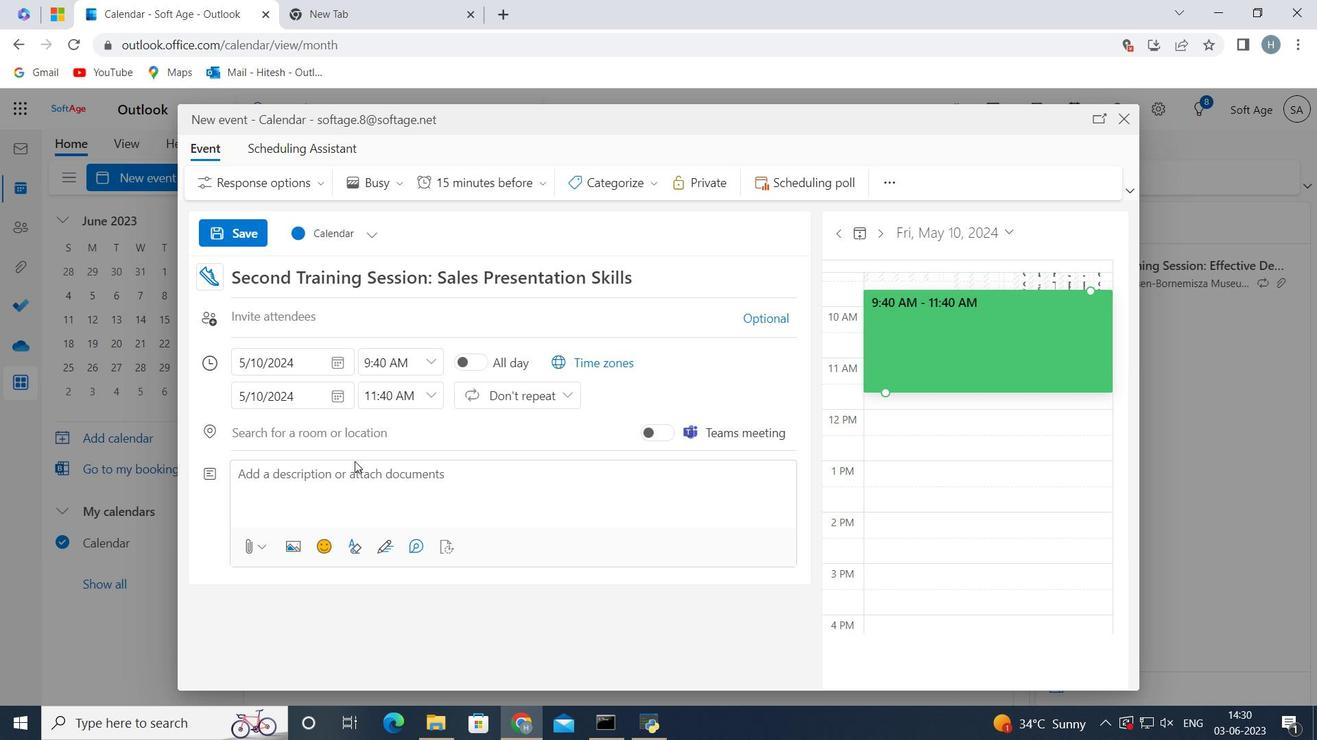 
Action: Mouse pressed left at (356, 465)
Screenshot: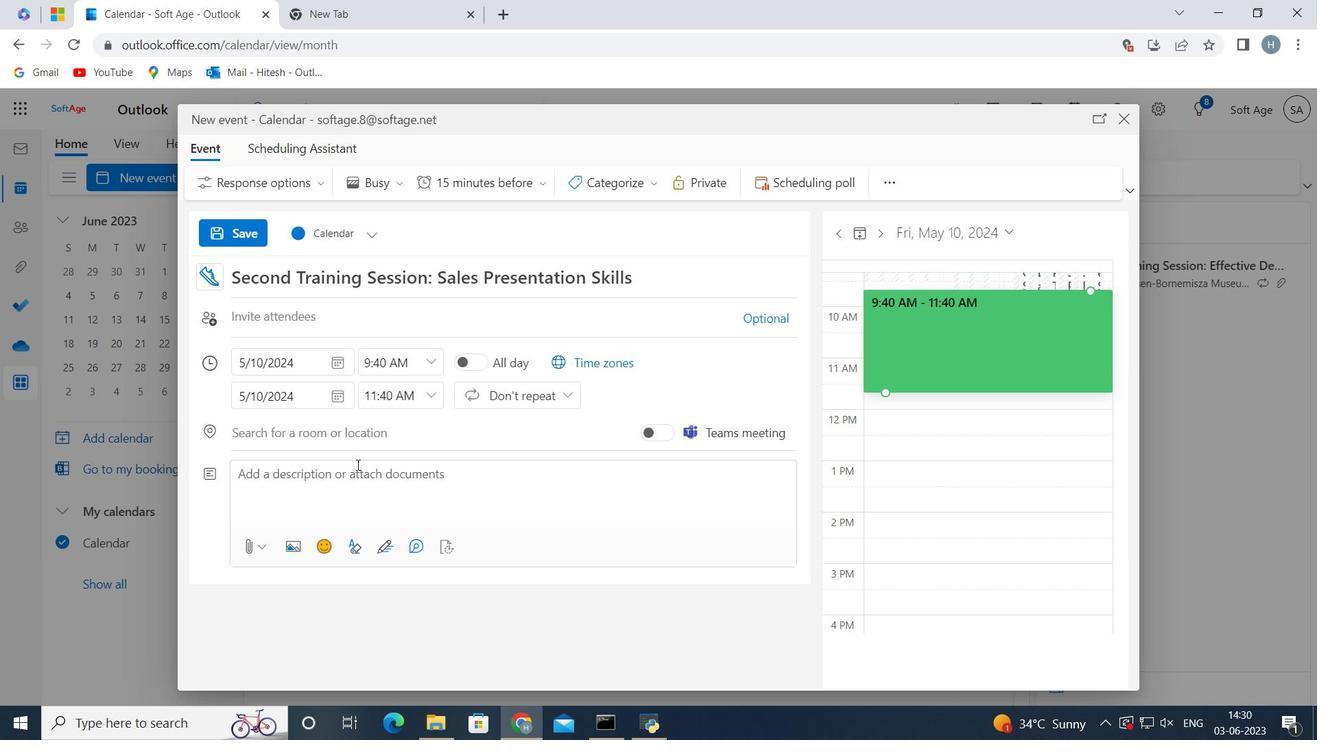 
Action: Key pressed <Key.shift>The<Key.space>quality<Key.space>assurance<Key.space>team<Key.space>will<Key.space>examine<Key.space>the<Key.space>actual<Key.space>deliverables<Key.space>produced<Key.space>during<Key.space>the<Key.space>project,<Key.space>such<Key.space>as<Key.space>sofware<Key.space>applications,<Key.space><Key.left><Key.left><Key.left><Key.left><Key.left><Key.left><Key.left><Key.left><Key.left><Key.left><Key.left><Key.left><Key.left><Key.left><Key.left><Key.left><Key.left><Key.left><Key.left>t<Key.right><Key.right><Key.right><Key.right><Key.right><Key.right><Key.right><Key.right><Key.right><Key.right><Key.right><Key.right><Key.right><Key.right><Key.right><Key.right><Key.right><Key.right><Key.space>reports,<Key.space>or<Key.space>physical<Key.space>pru<Key.backspace><Key.backspace>roducts.<Key.space><Key.shift>They<Key.space>will<Key.space>verify<Key.space>that<Key.space>the<Key.space>deliverables<Key.space>meet<Key.space>the<Key.space>specified<Key.space>requirements,<Key.space>functional<Key.space>specifications,<Key.space>and<Key.space>quality<Key.space>standards.<Key.space>
Screenshot: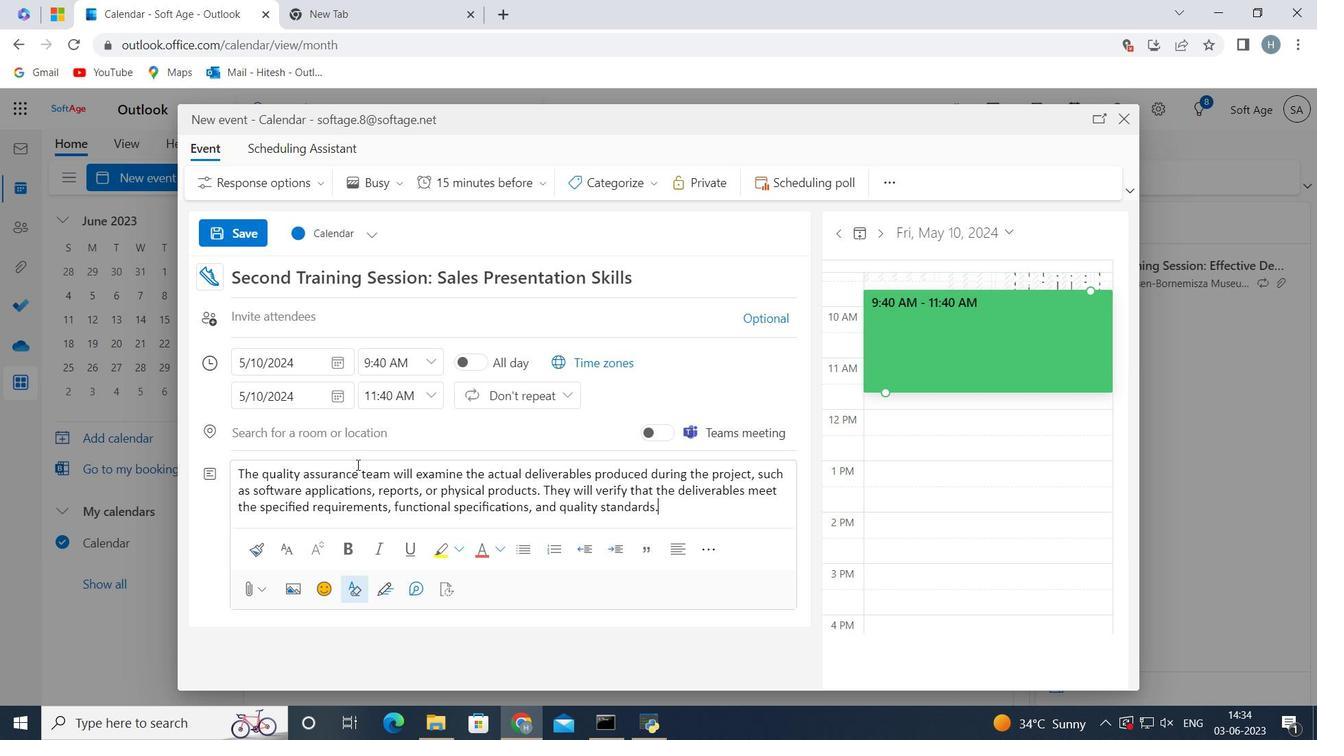 
Action: Mouse moved to (650, 183)
Screenshot: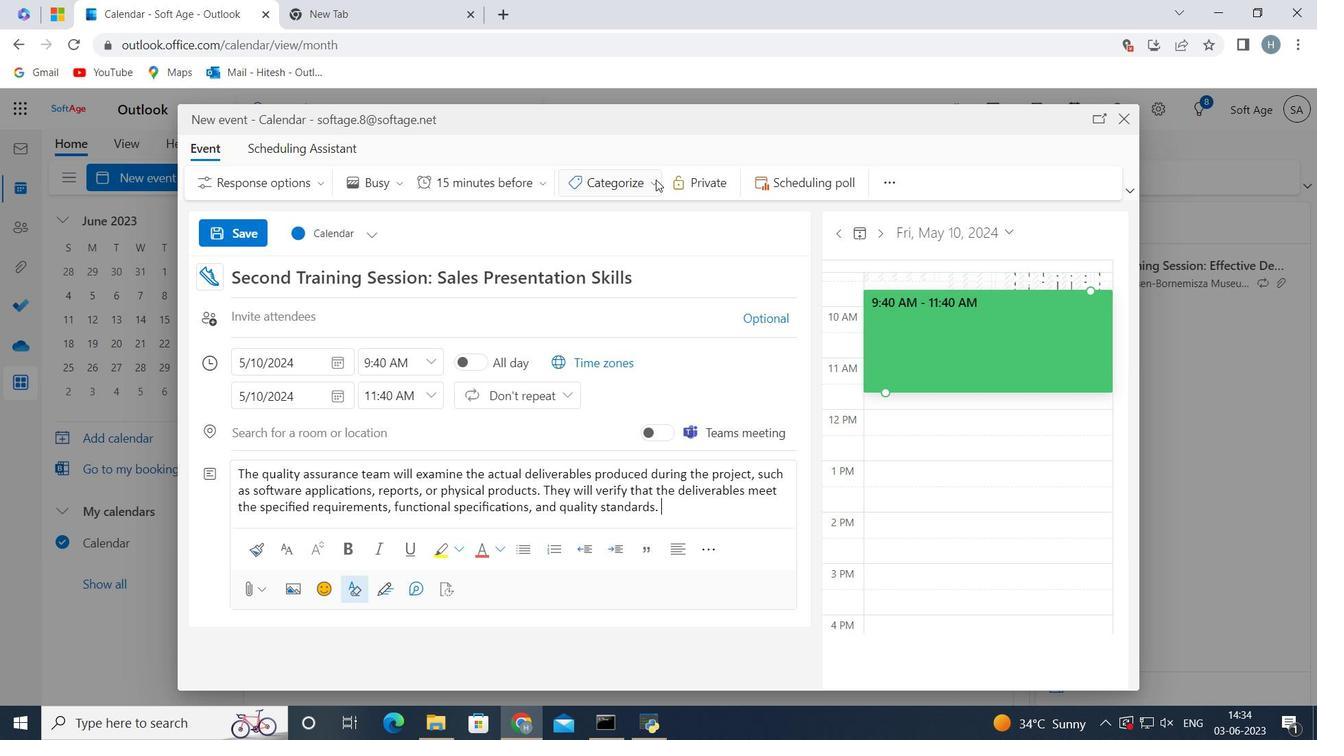 
Action: Mouse pressed left at (650, 183)
Screenshot: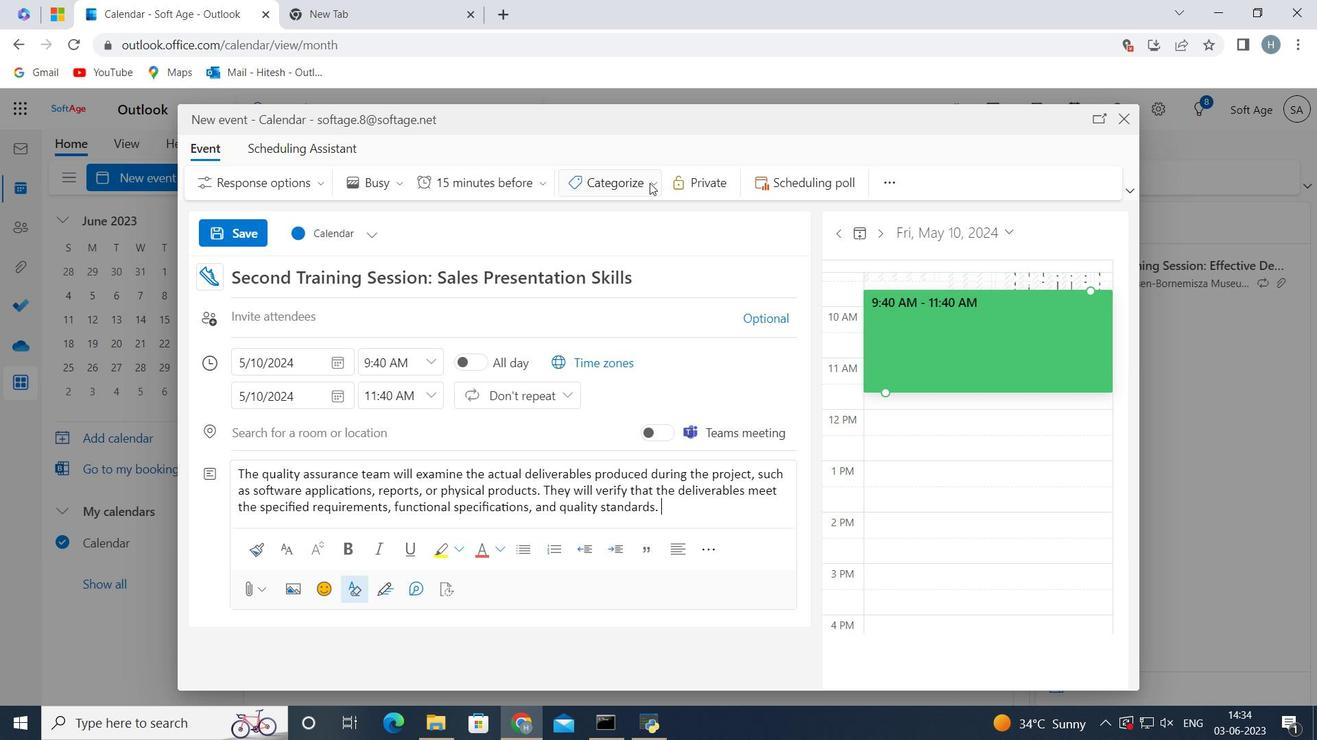 
Action: Mouse moved to (645, 267)
Screenshot: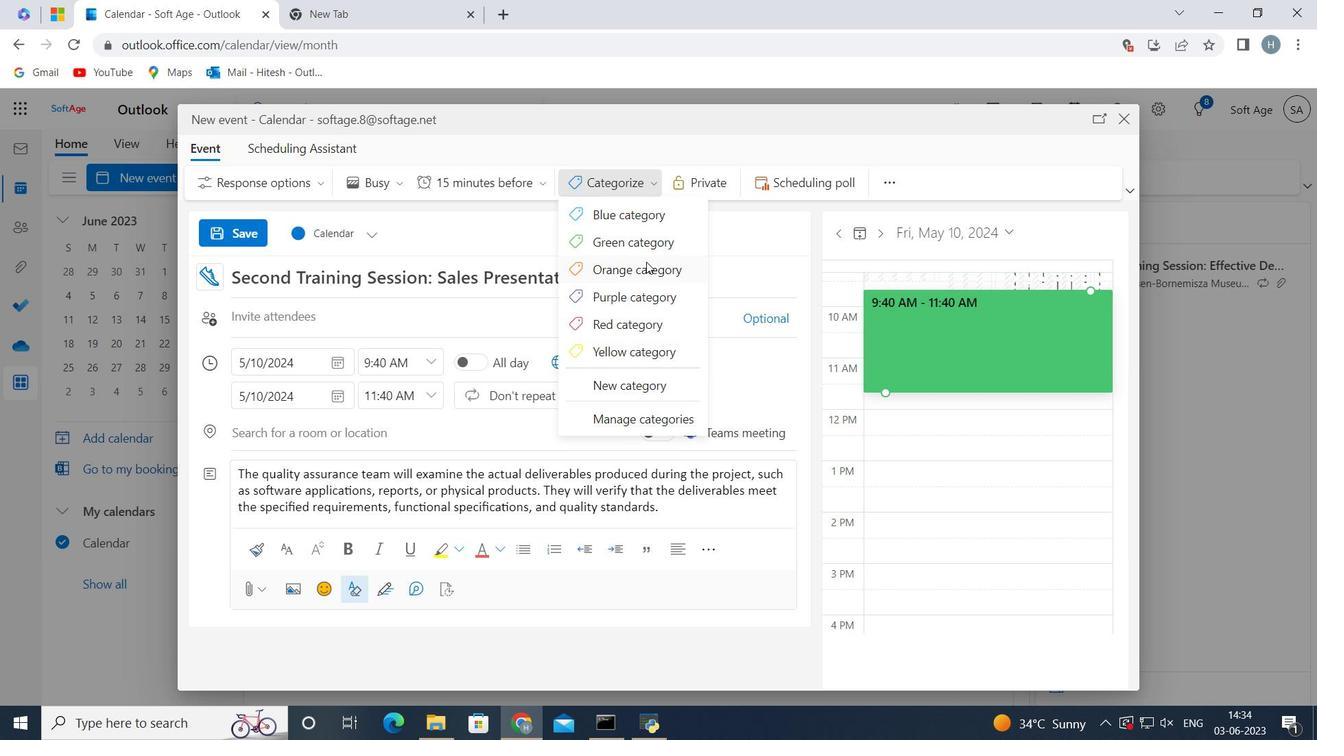 
Action: Mouse pressed left at (645, 267)
Screenshot: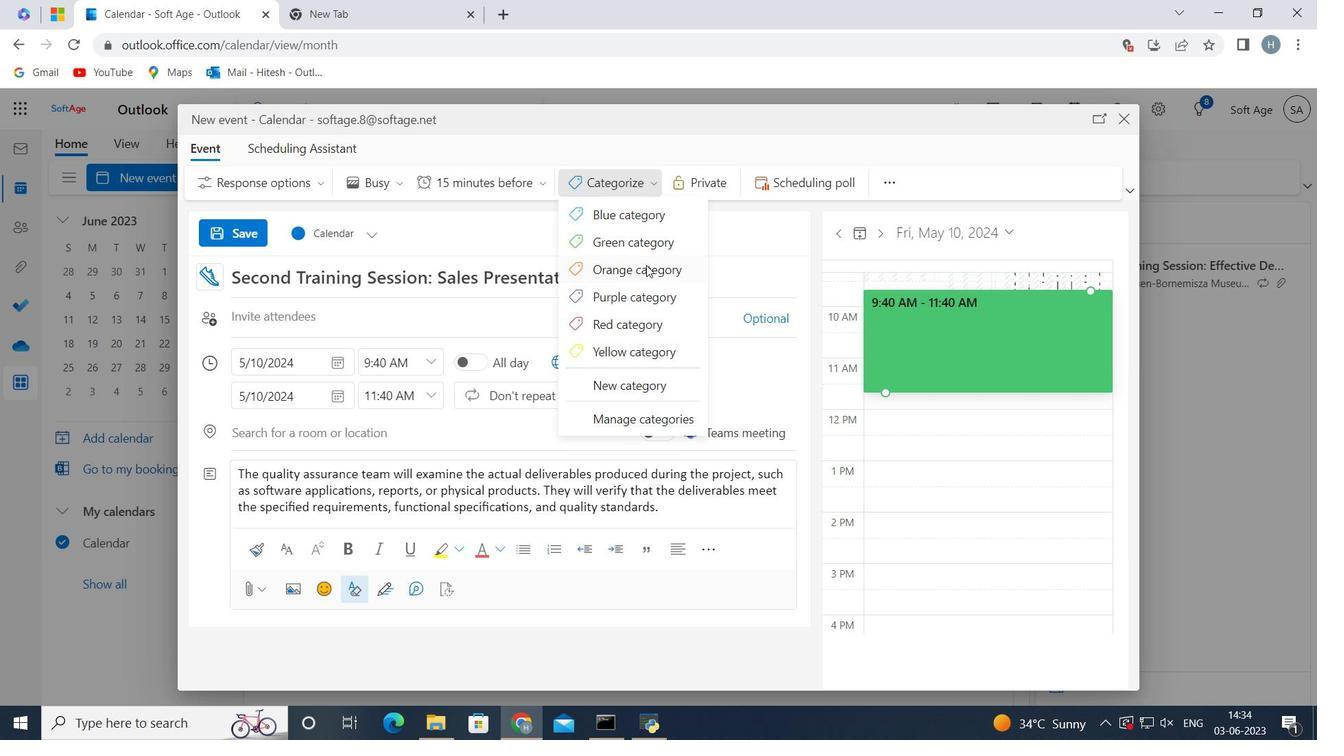 
Action: Mouse moved to (444, 439)
Screenshot: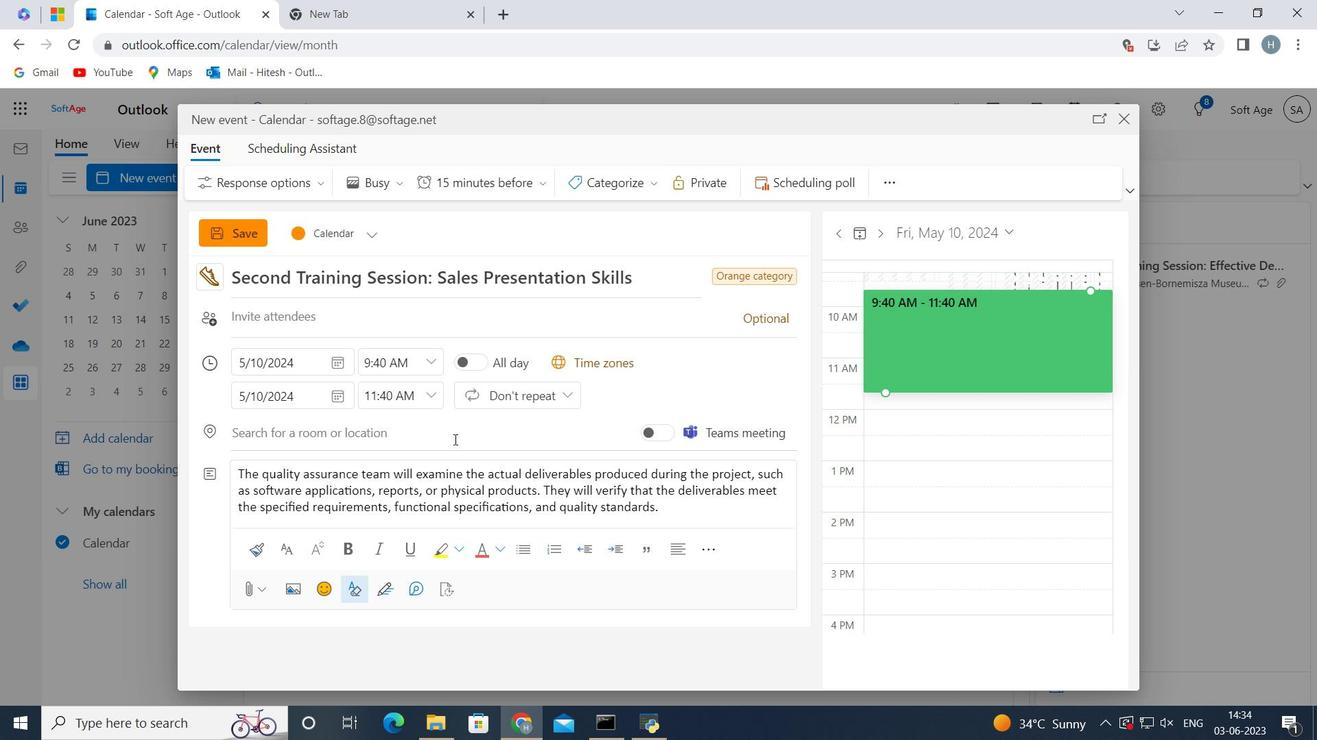 
Action: Mouse pressed left at (444, 439)
Screenshot: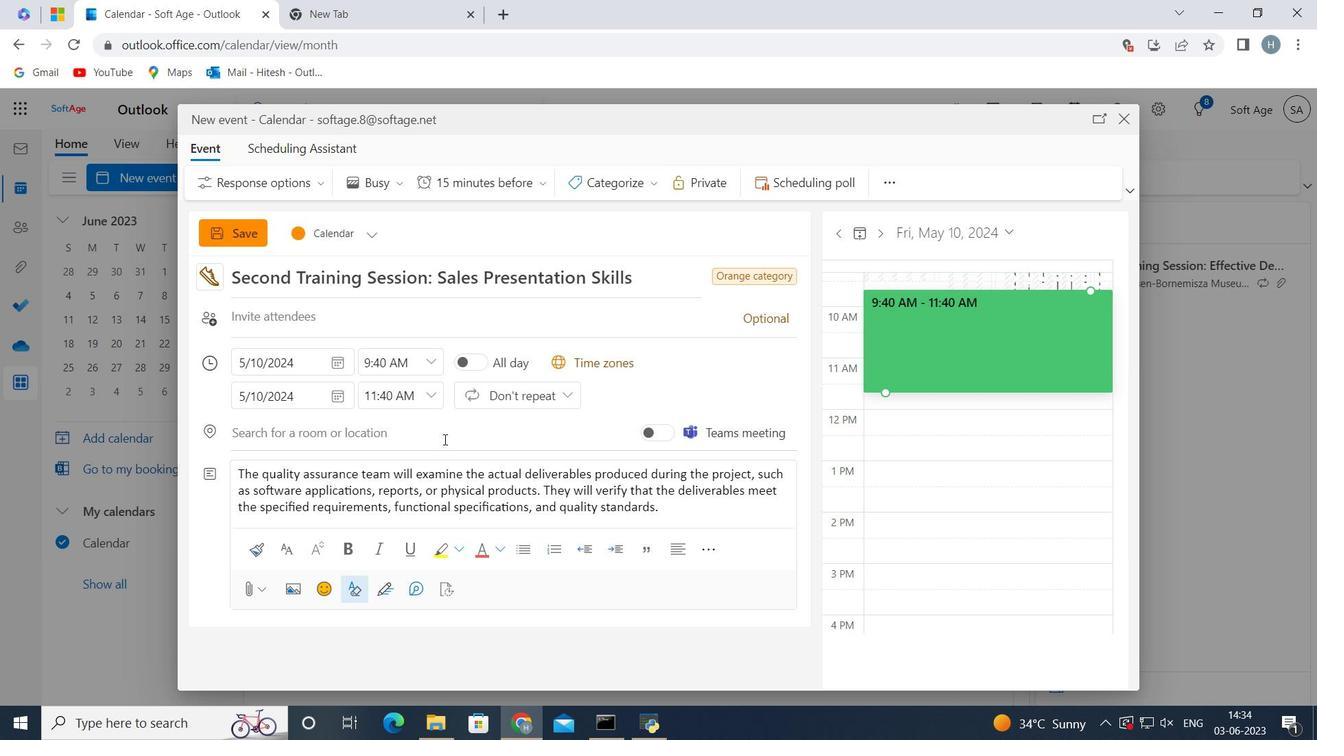 
Action: Key pressed <Key.shift>Luxor<Key.space><Key.shift>Egypt<Key.space>
Screenshot: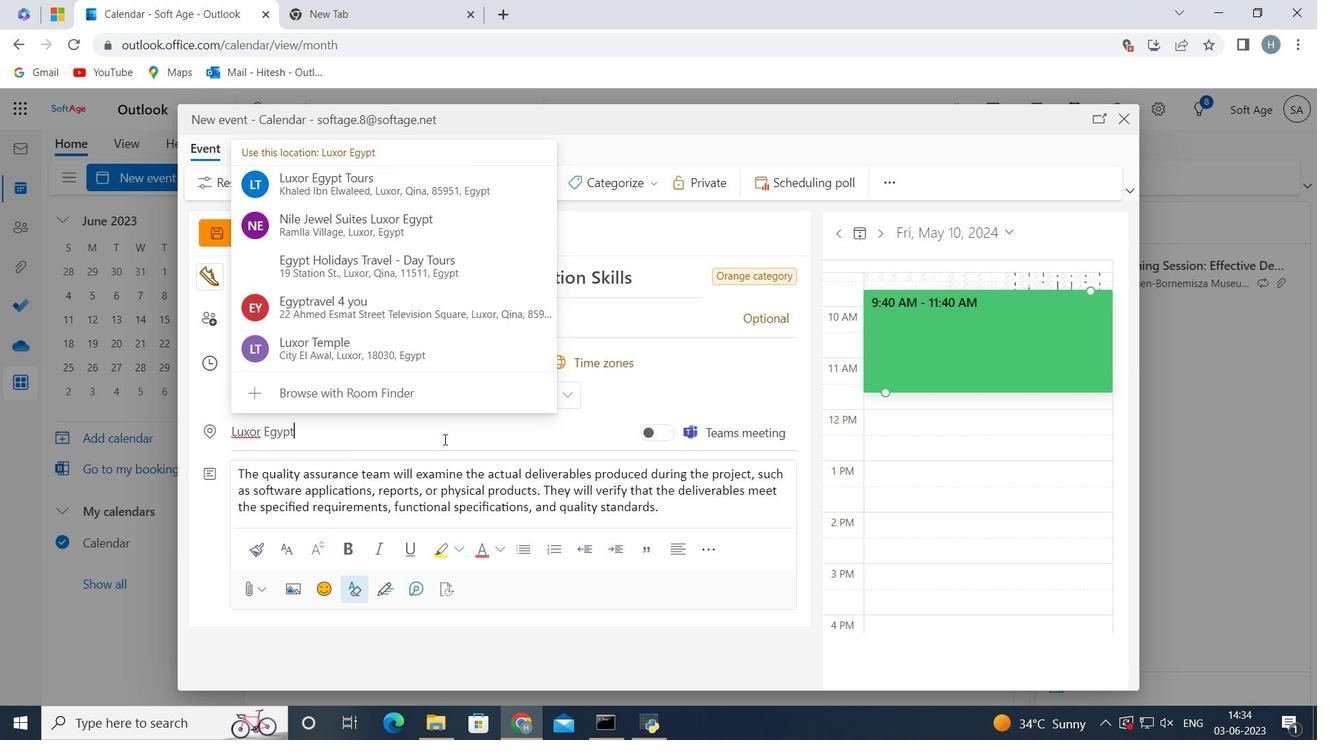 
Action: Mouse moved to (775, 382)
Screenshot: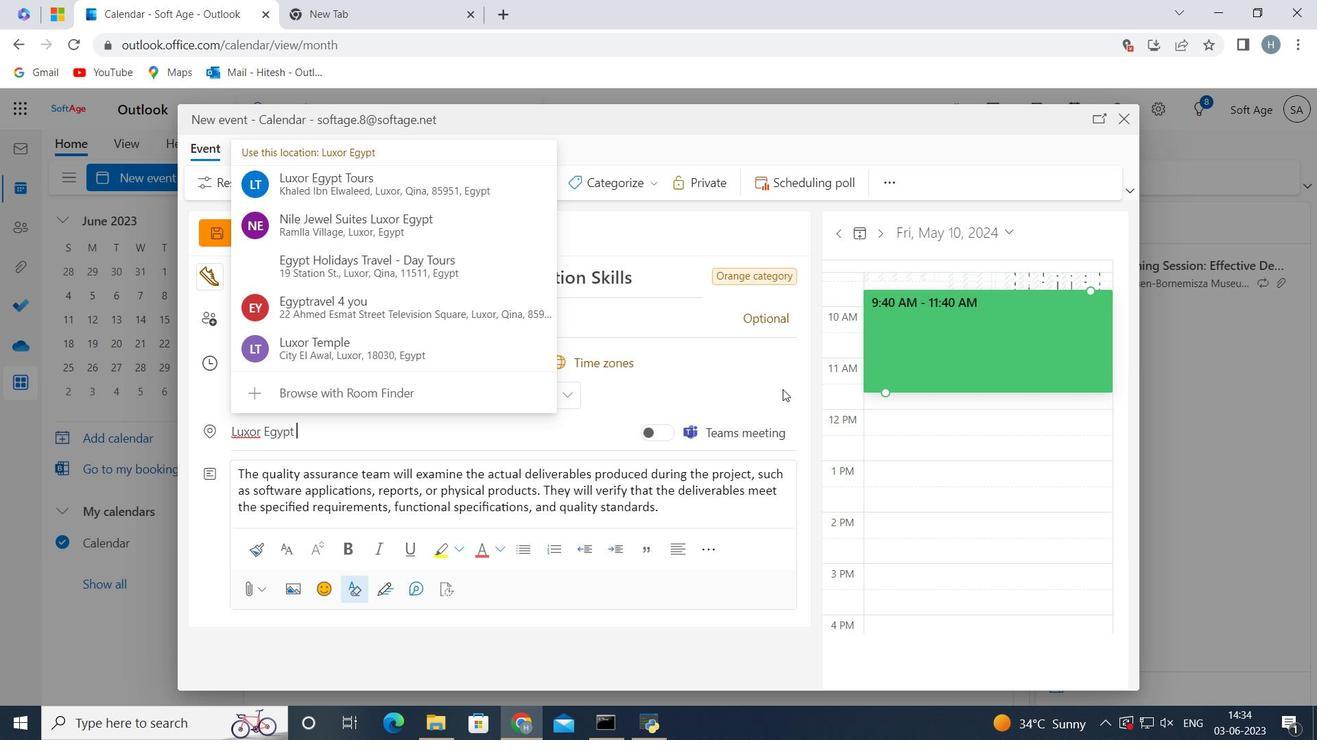 
Action: Mouse pressed left at (775, 382)
Screenshot: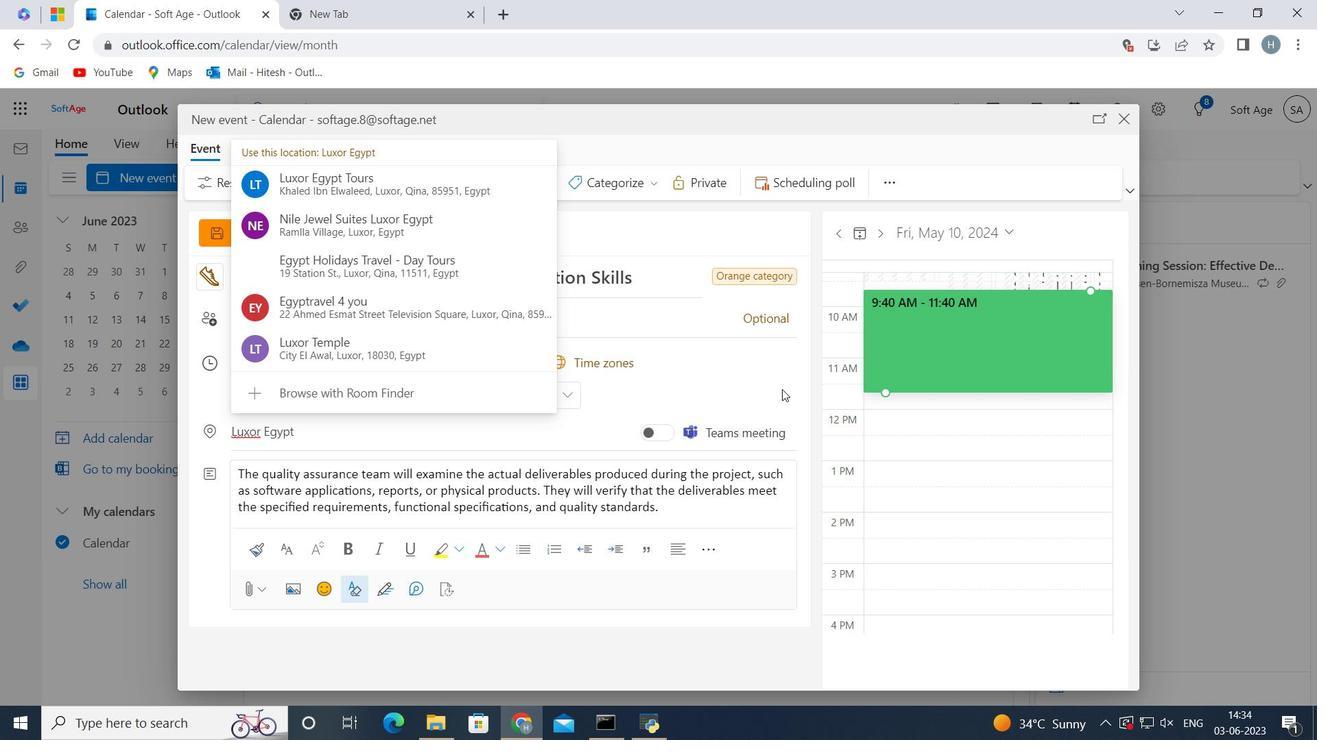 
Action: Mouse moved to (503, 316)
Screenshot: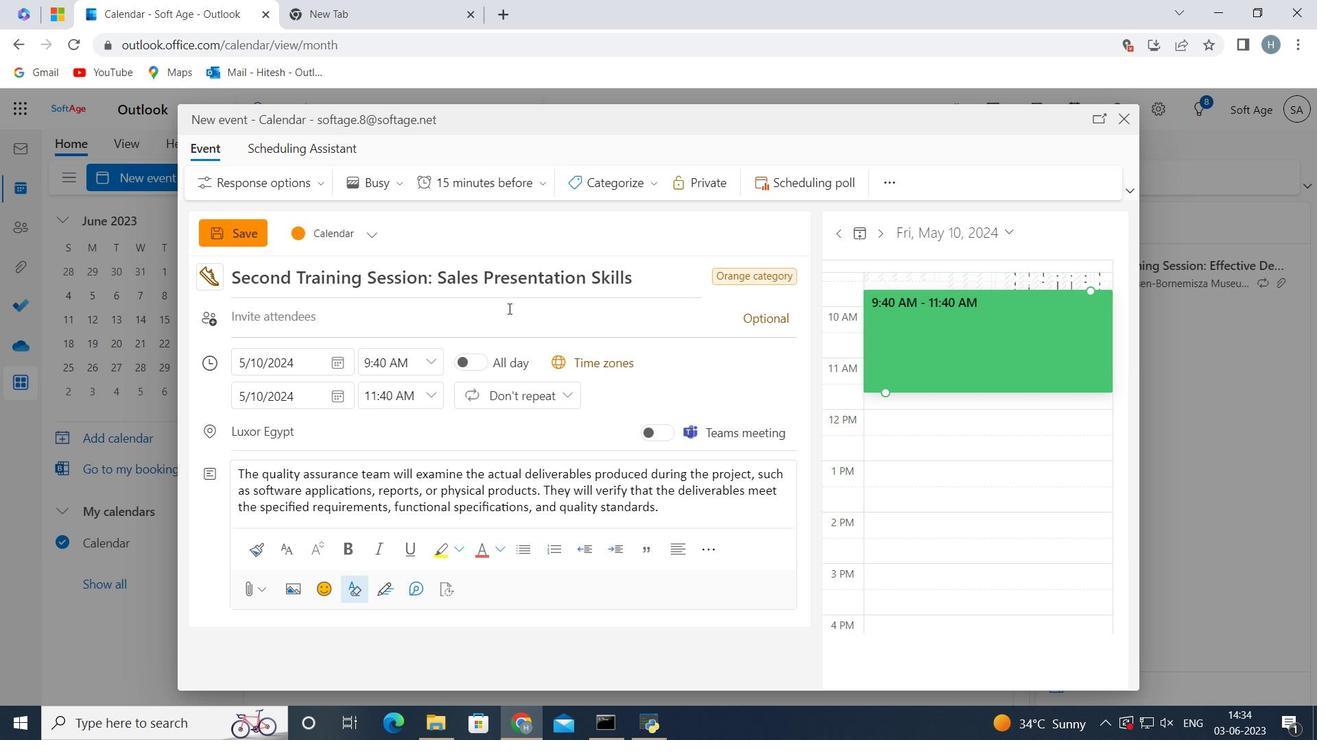 
Action: Mouse pressed left at (503, 316)
Screenshot: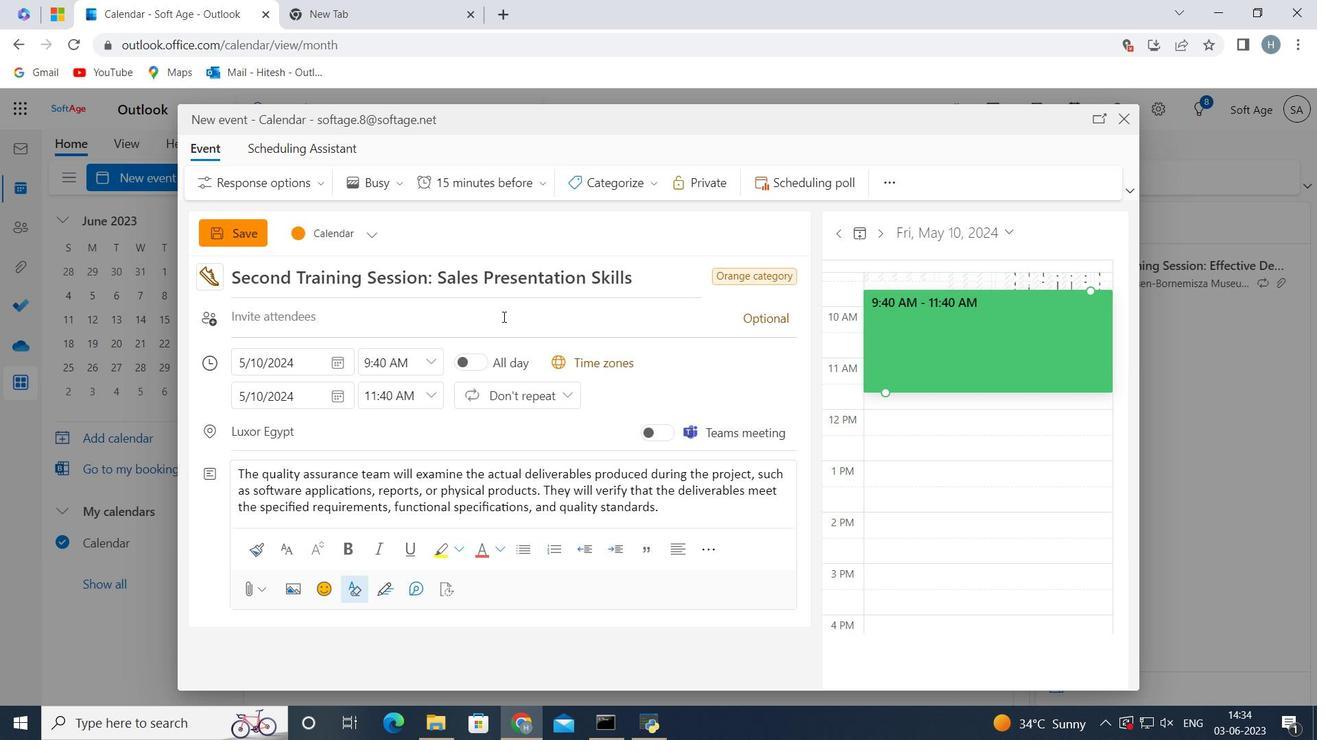 
Action: Key pressed softage.6<Key.shift>@softage.net
Screenshot: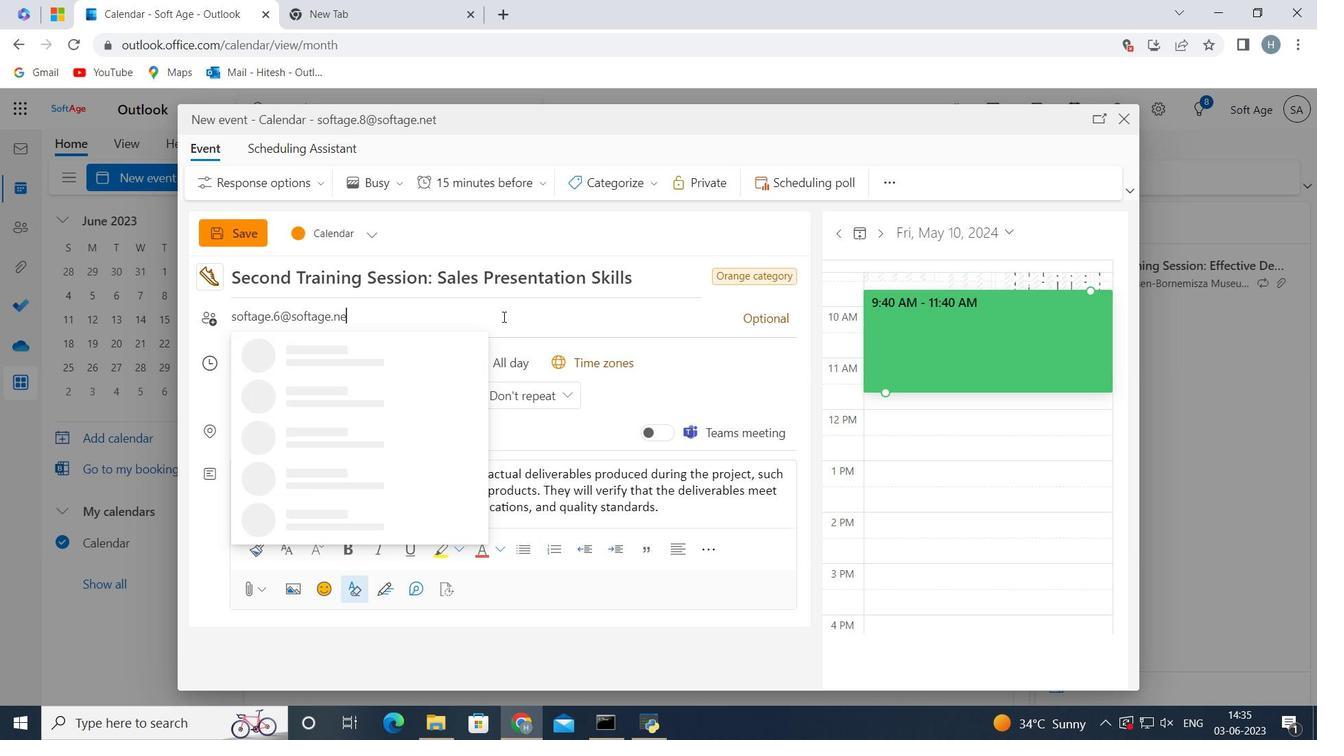 
Action: Mouse moved to (382, 365)
Screenshot: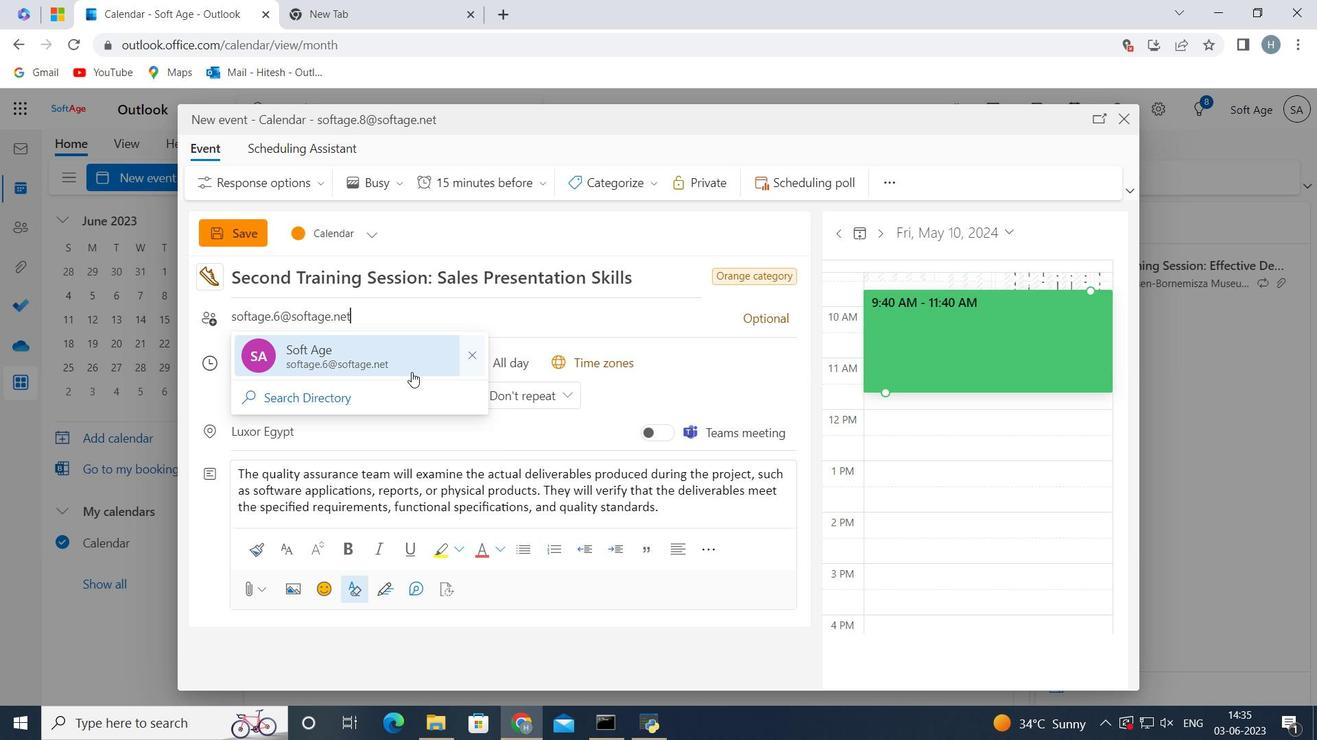 
Action: Mouse pressed left at (382, 365)
Screenshot: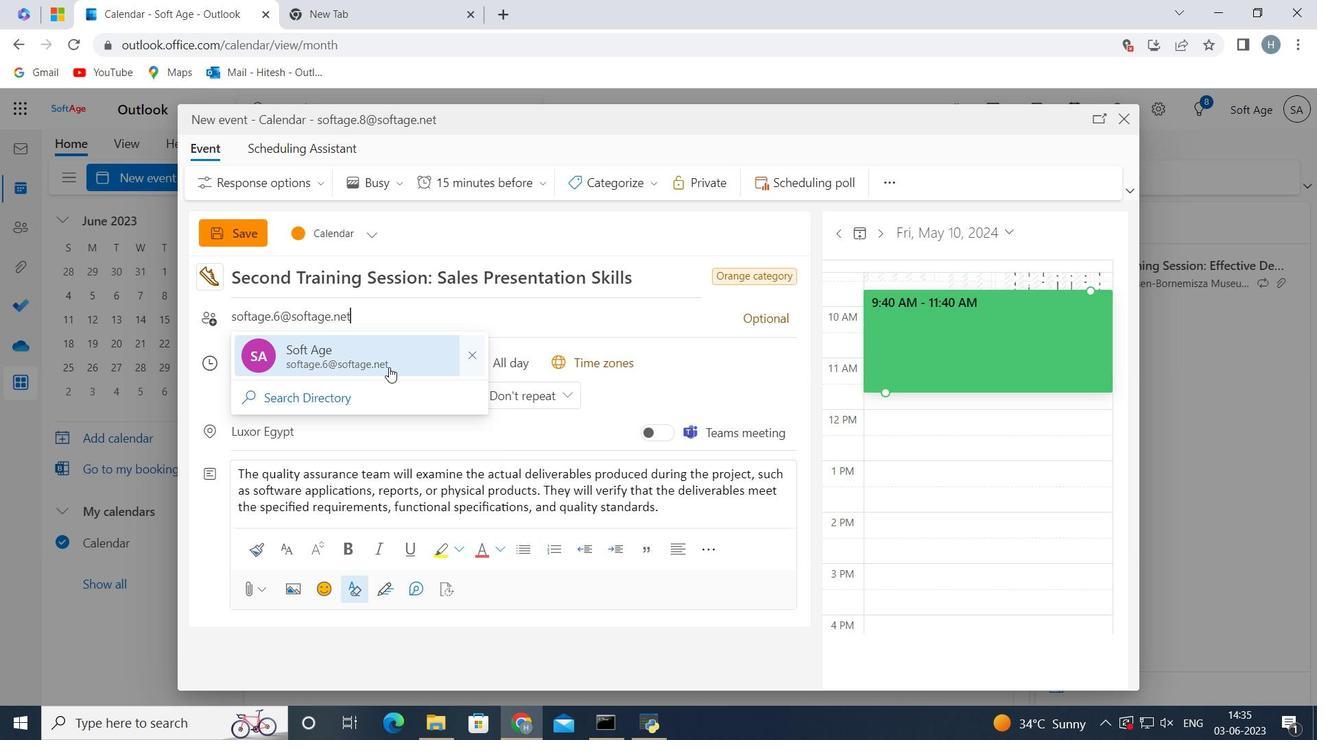 
Action: Mouse moved to (382, 365)
Screenshot: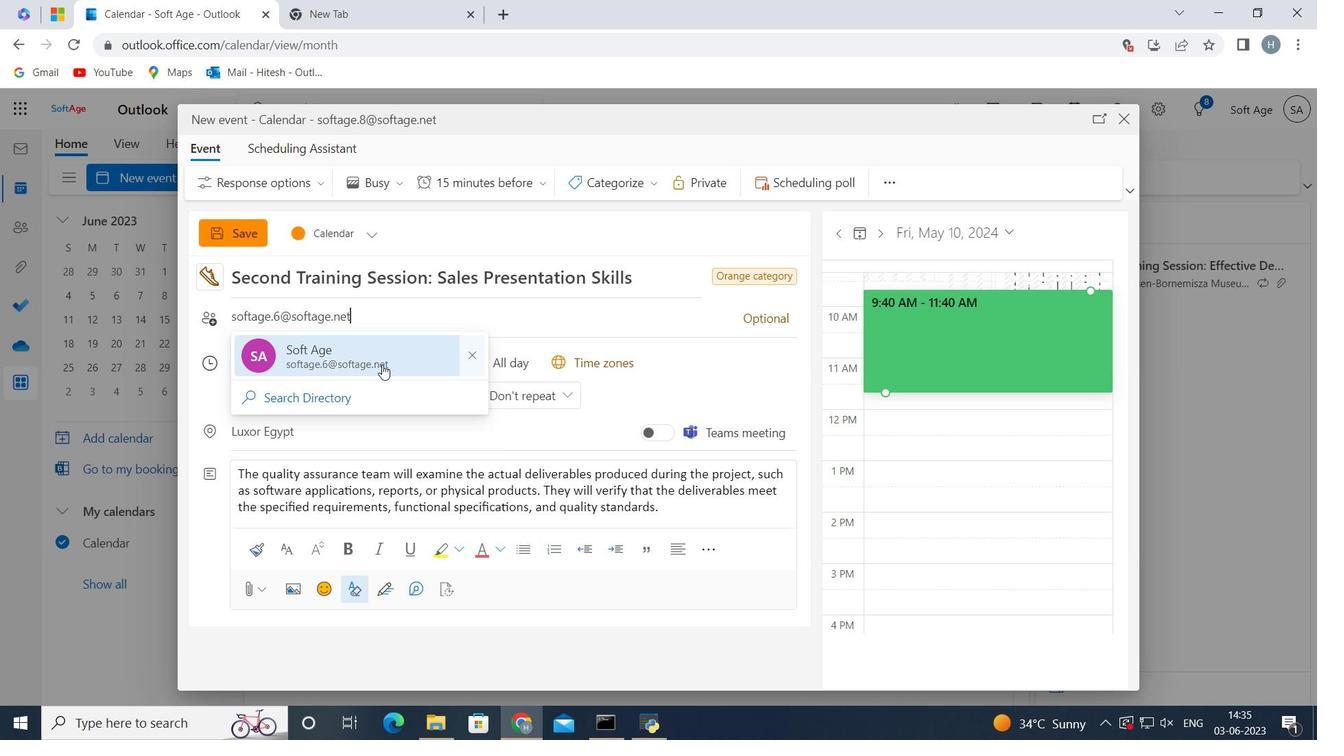 
Action: Key pressed softage.7<Key.shift><Key.shift><Key.shift><Key.shift><Key.shift><Key.shift><Key.shift><Key.shift><Key.shift><Key.shift><Key.shift>@softage.net
Screenshot: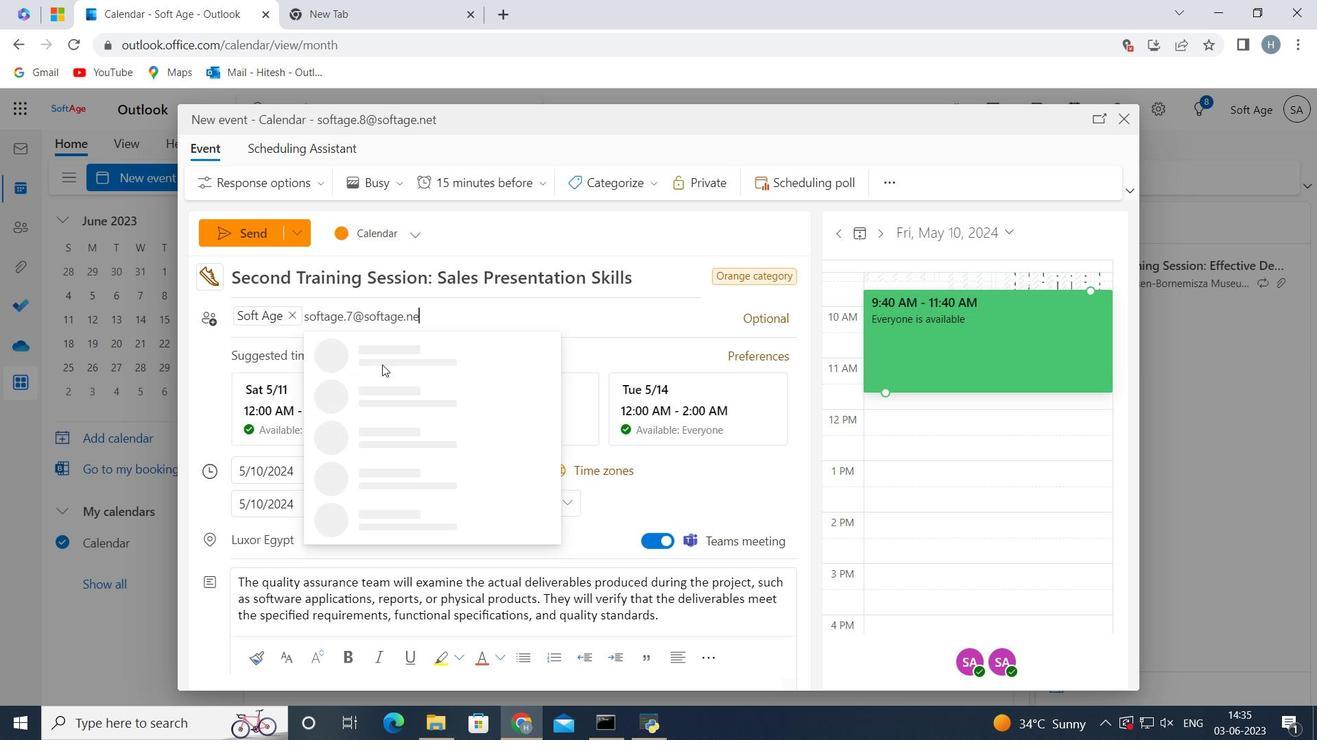 
Action: Mouse pressed left at (382, 365)
Screenshot: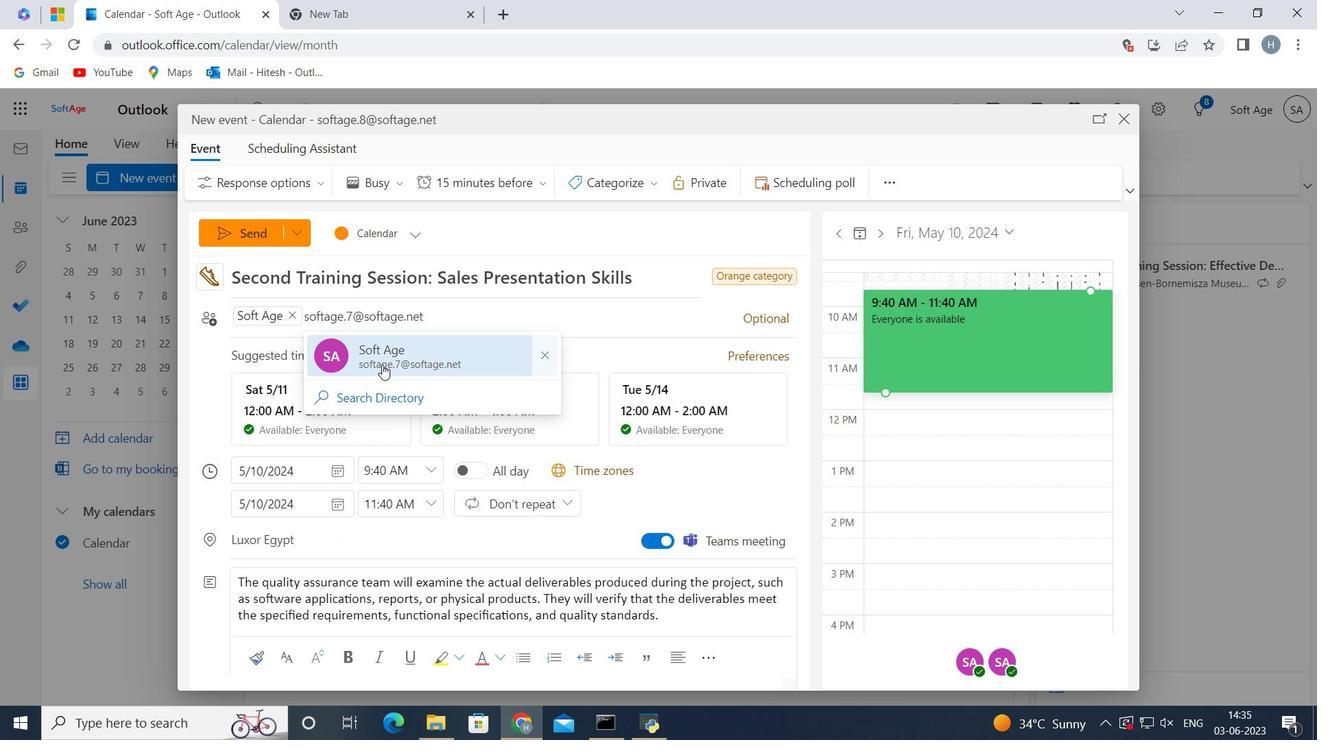 
Action: Mouse moved to (527, 185)
Screenshot: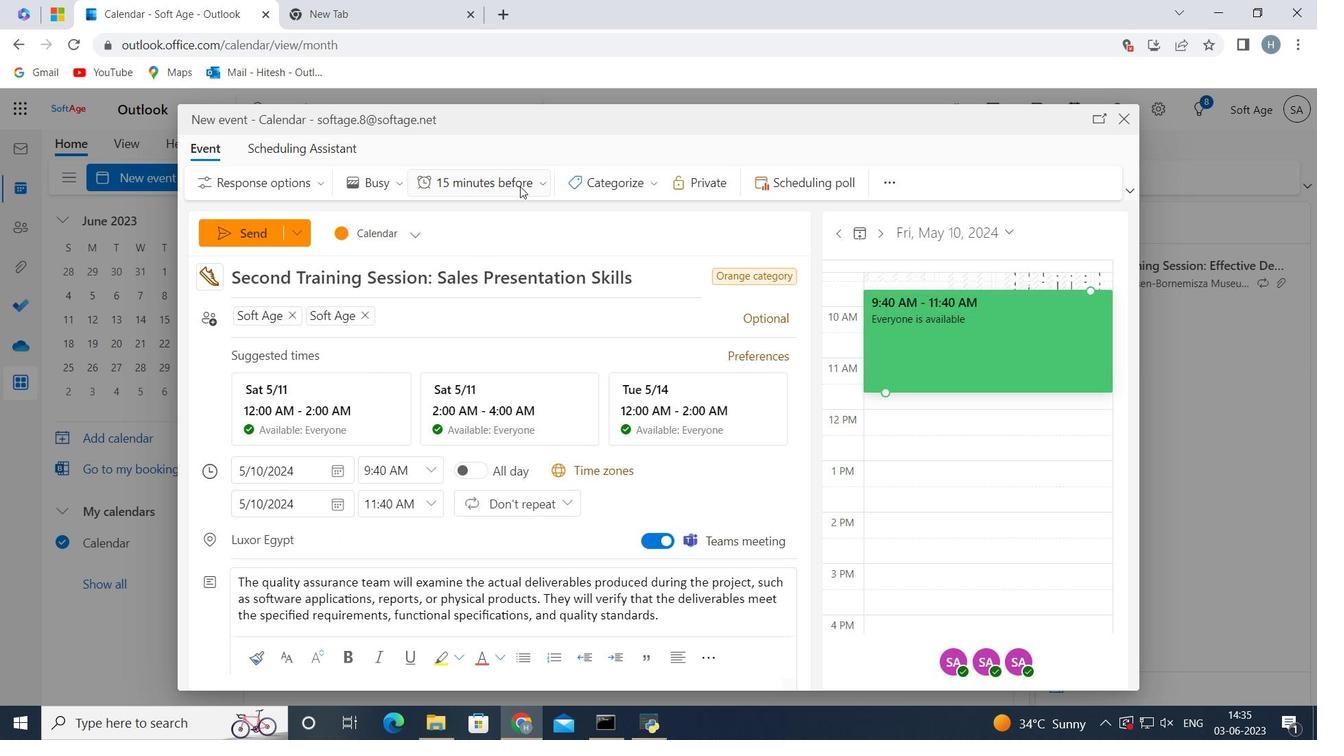 
Action: Mouse pressed left at (527, 185)
Screenshot: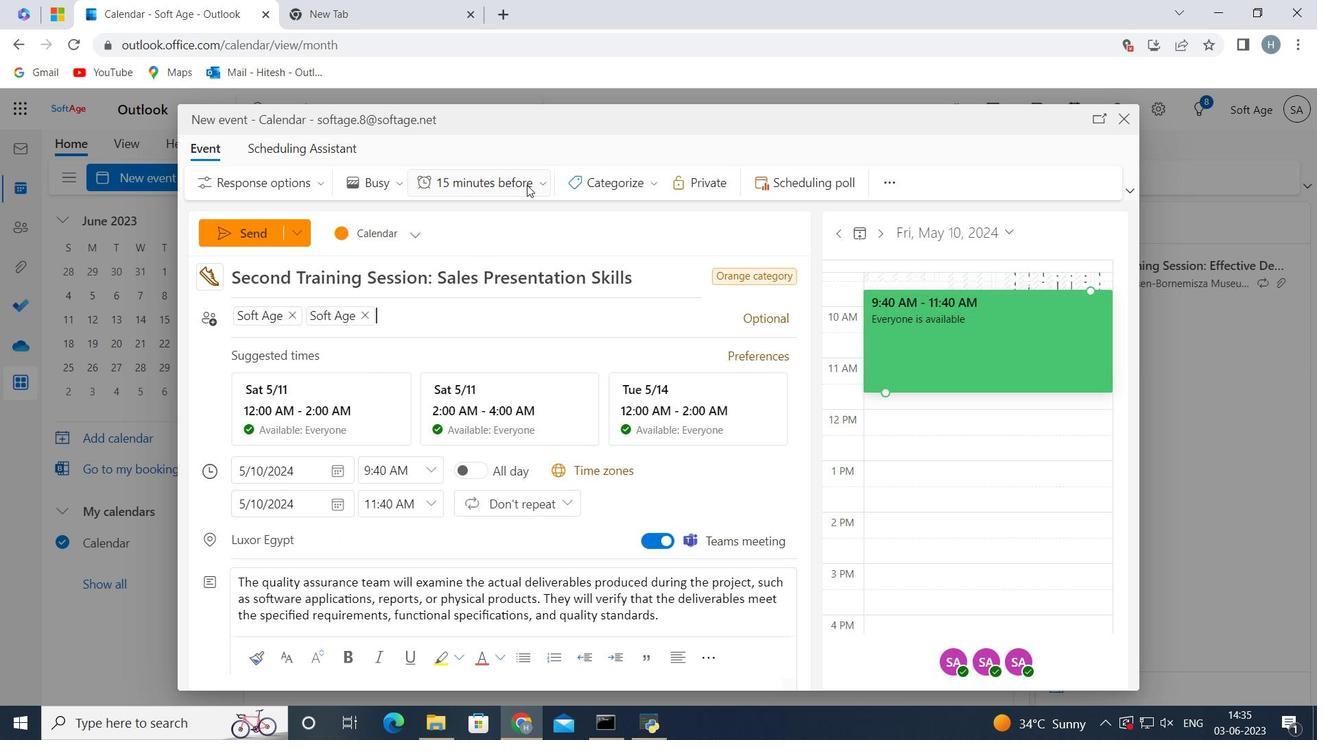 
Action: Mouse moved to (495, 432)
Screenshot: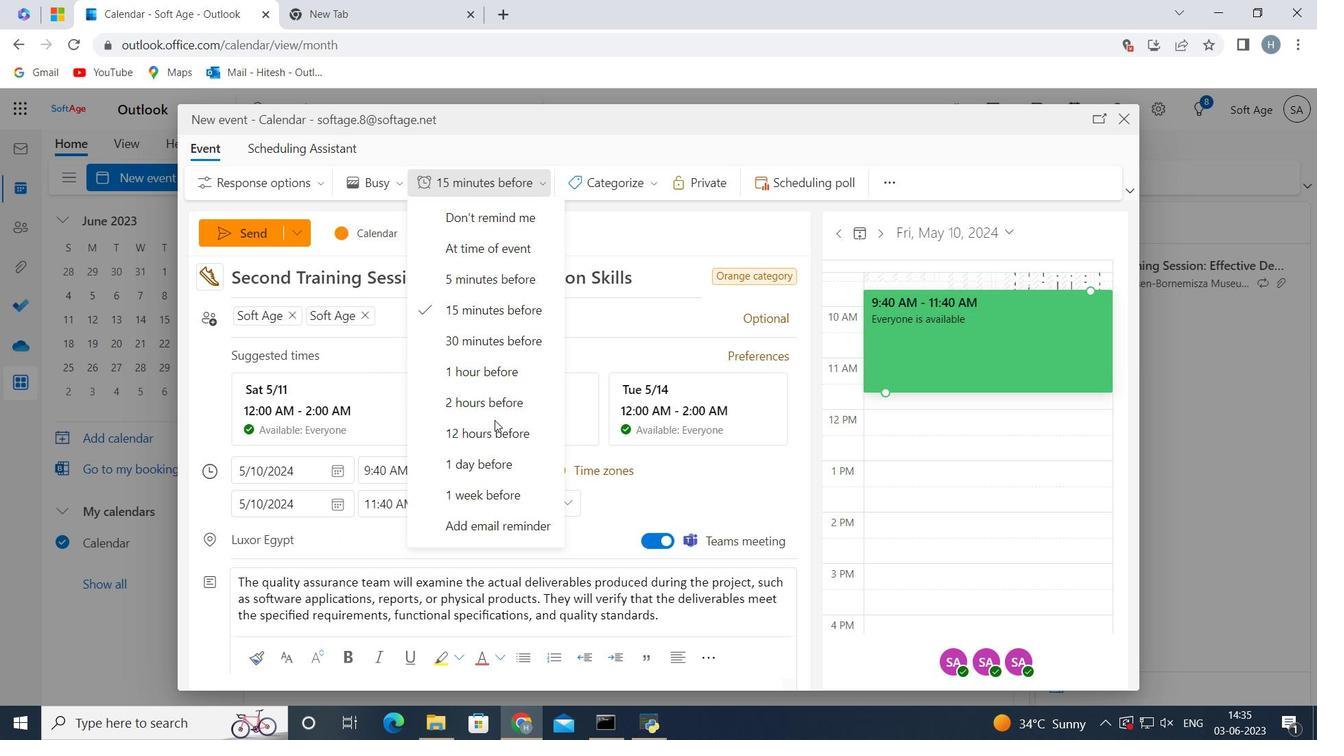 
Action: Mouse pressed left at (495, 432)
Screenshot: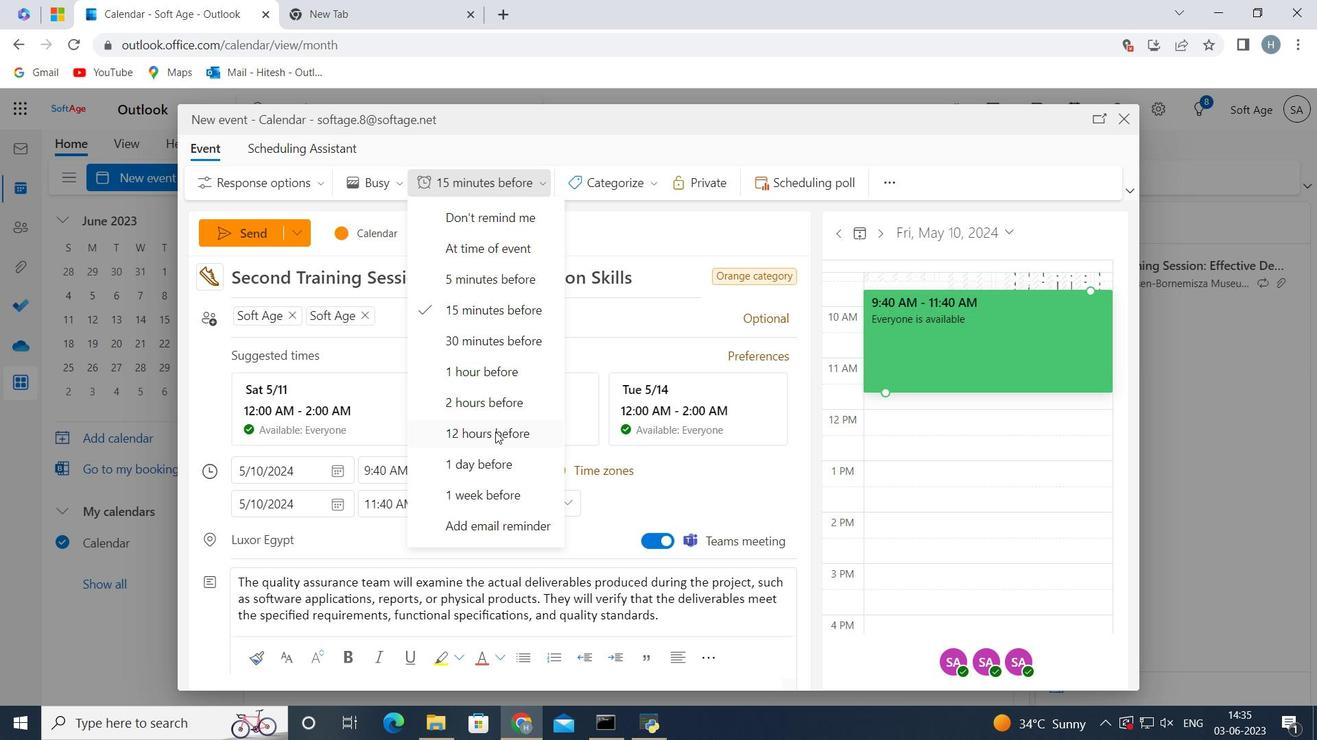 
Action: Mouse moved to (639, 317)
Screenshot: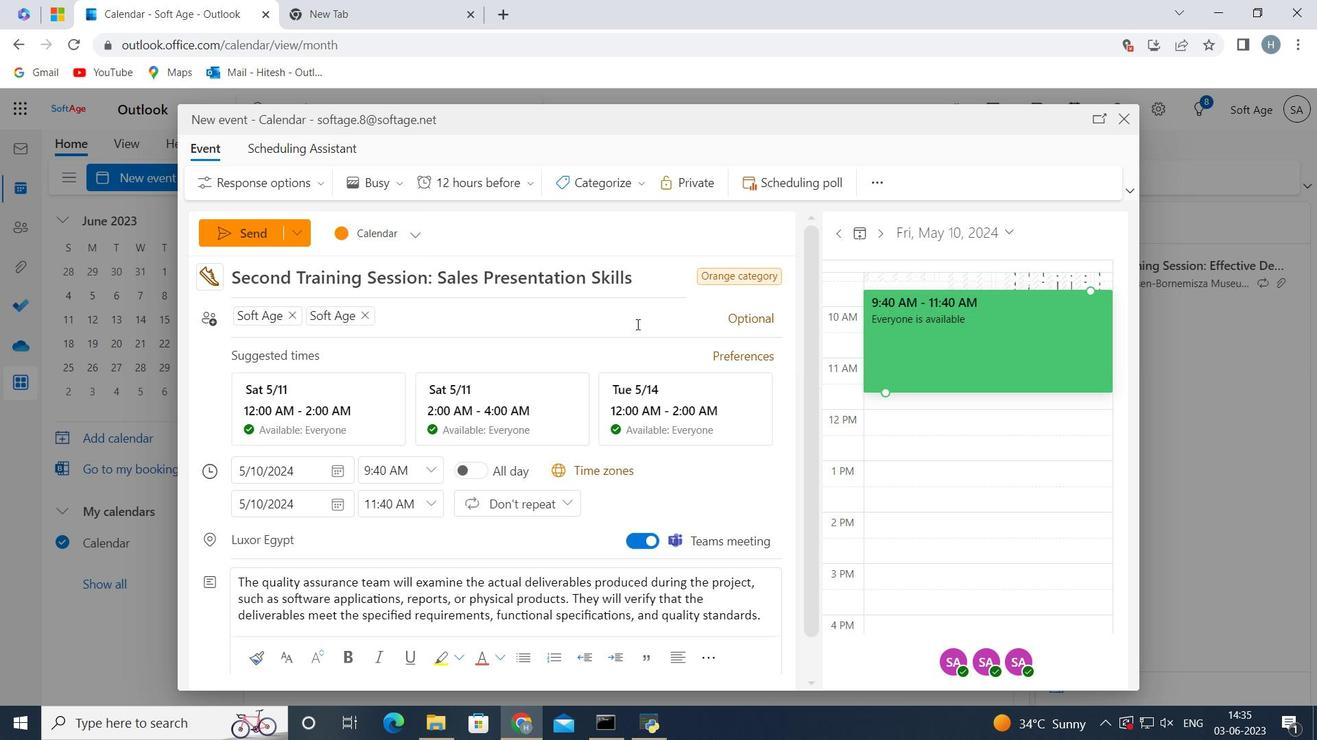 
